 Task: In the  document Michael.docxMake this file  'available offline' Add shortcut to Drive 'My Drive'Email the file to   softage.3@softage.net, with message attached Attention Needed: Please prioritize going through the email I've sent. and file type: 'Plain Text'
Action: Mouse moved to (37, 79)
Screenshot: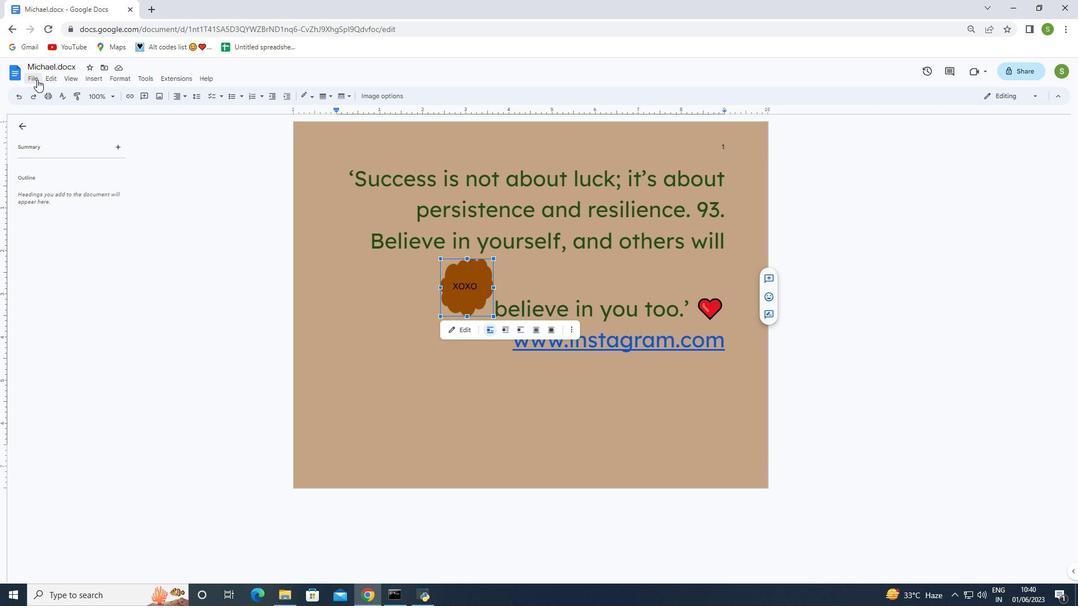 
Action: Mouse pressed left at (37, 79)
Screenshot: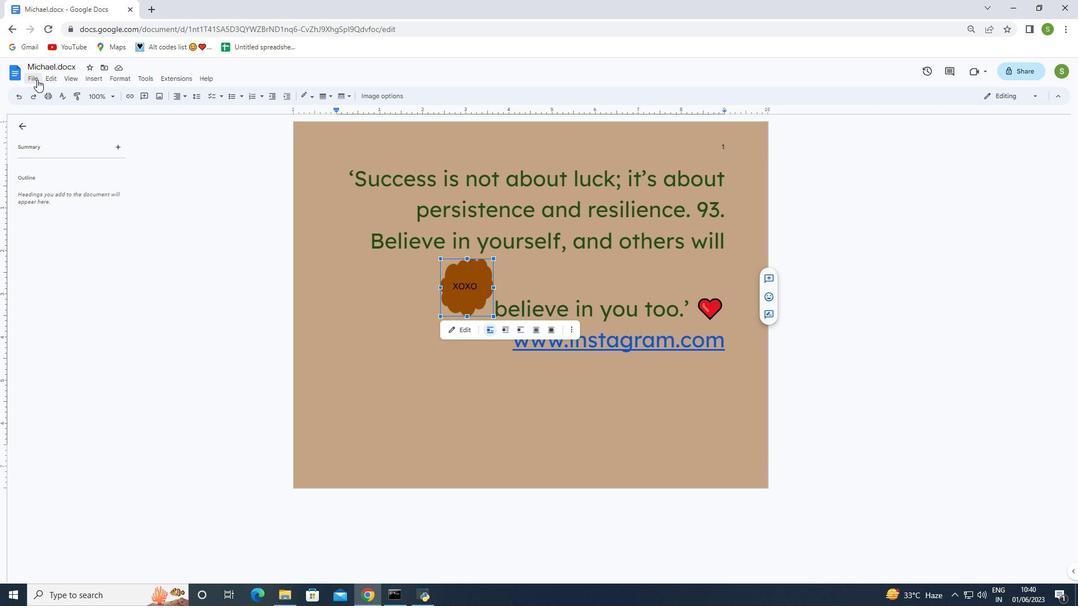 
Action: Mouse moved to (62, 198)
Screenshot: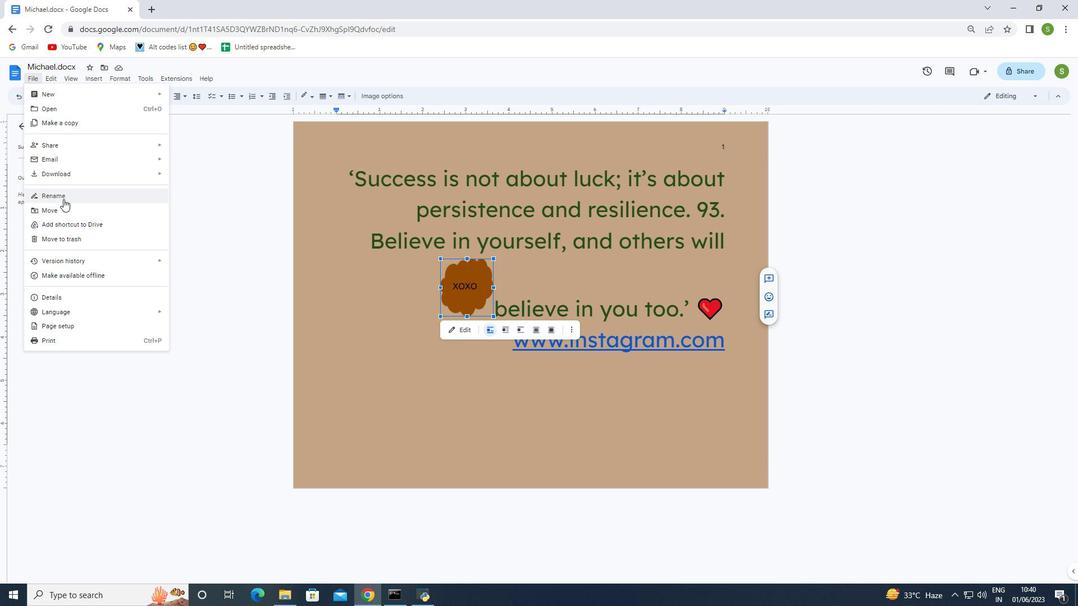 
Action: Mouse pressed left at (62, 198)
Screenshot: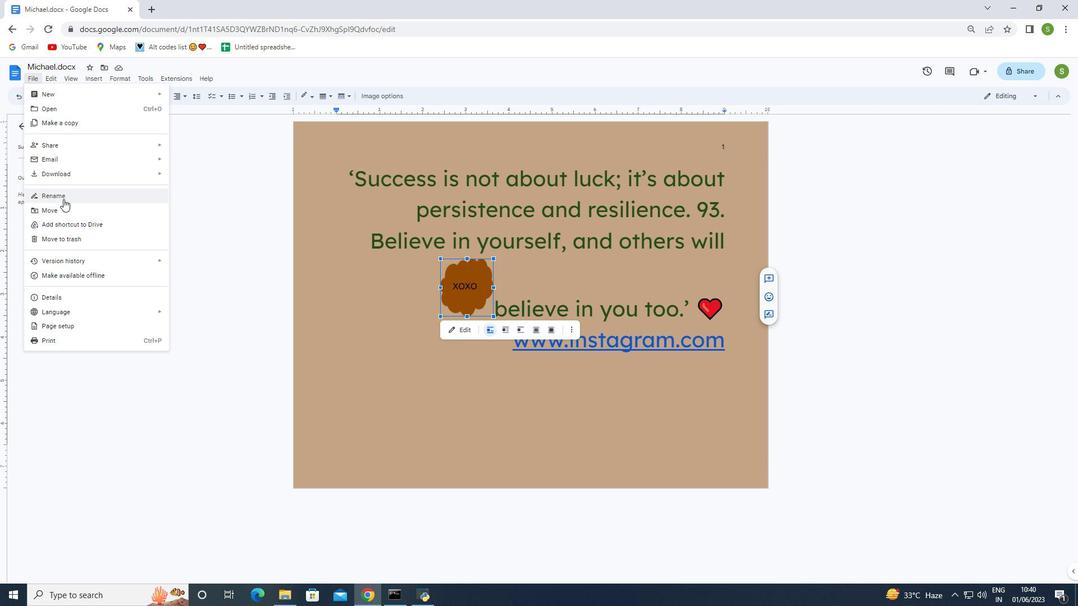 
Action: Mouse moved to (76, 64)
Screenshot: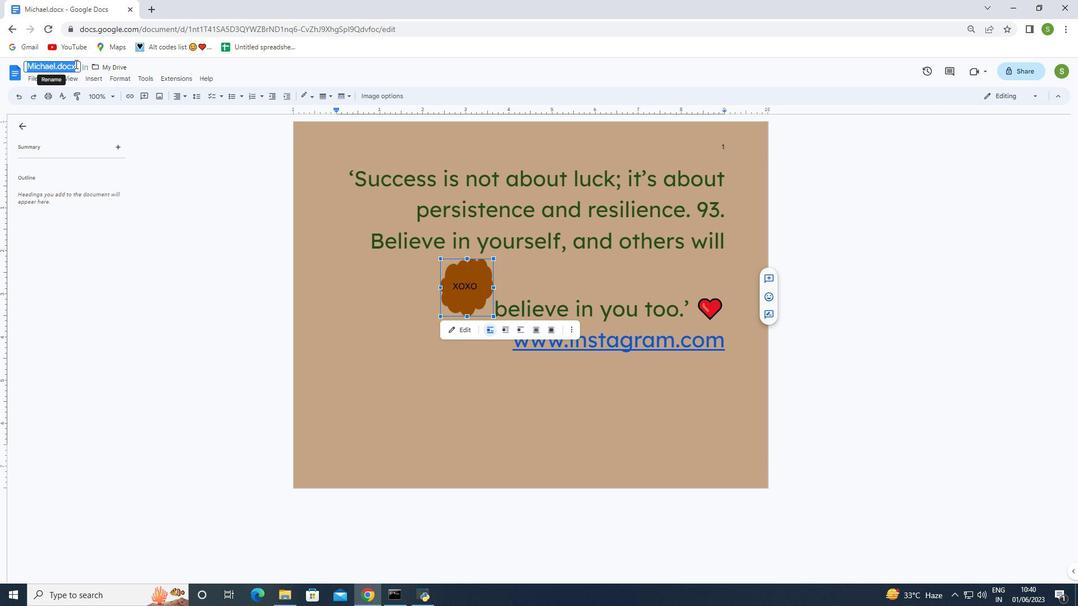 
Action: Mouse pressed left at (76, 64)
Screenshot: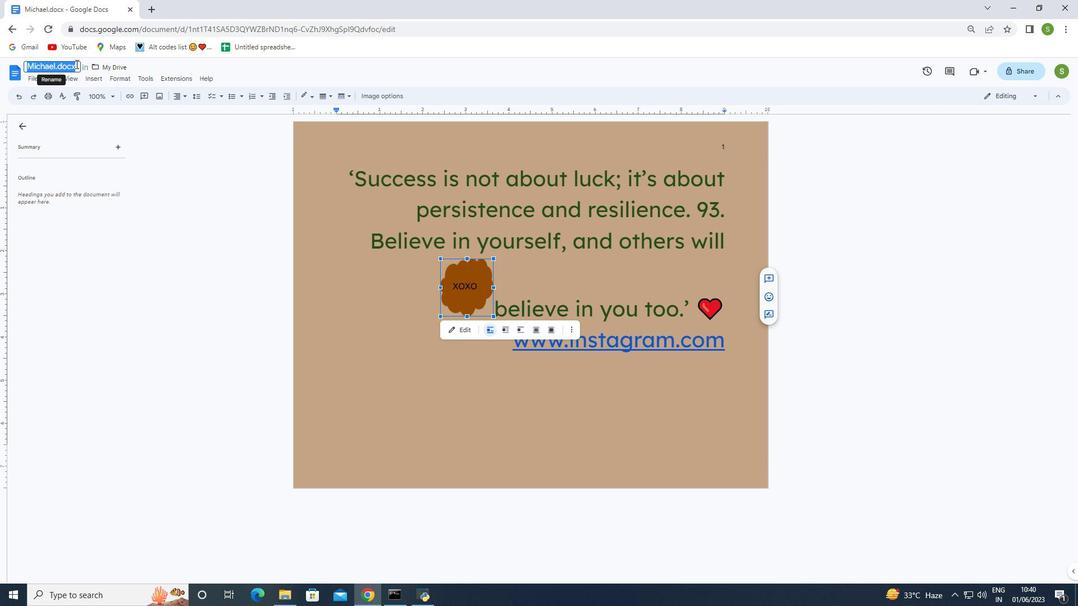 
Action: Mouse moved to (190, 171)
Screenshot: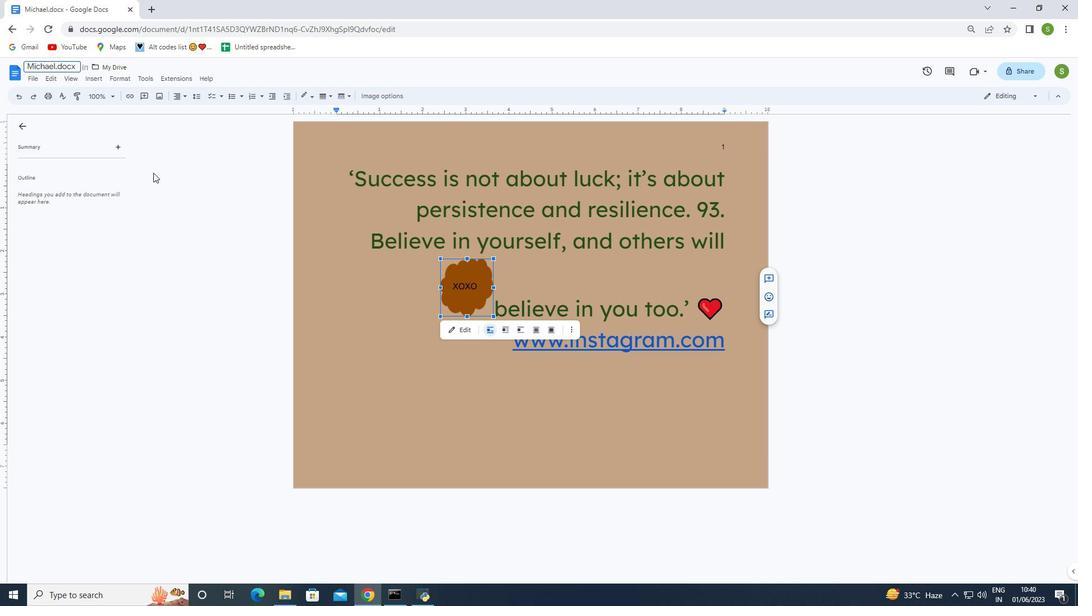 
Action: Mouse pressed left at (190, 171)
Screenshot: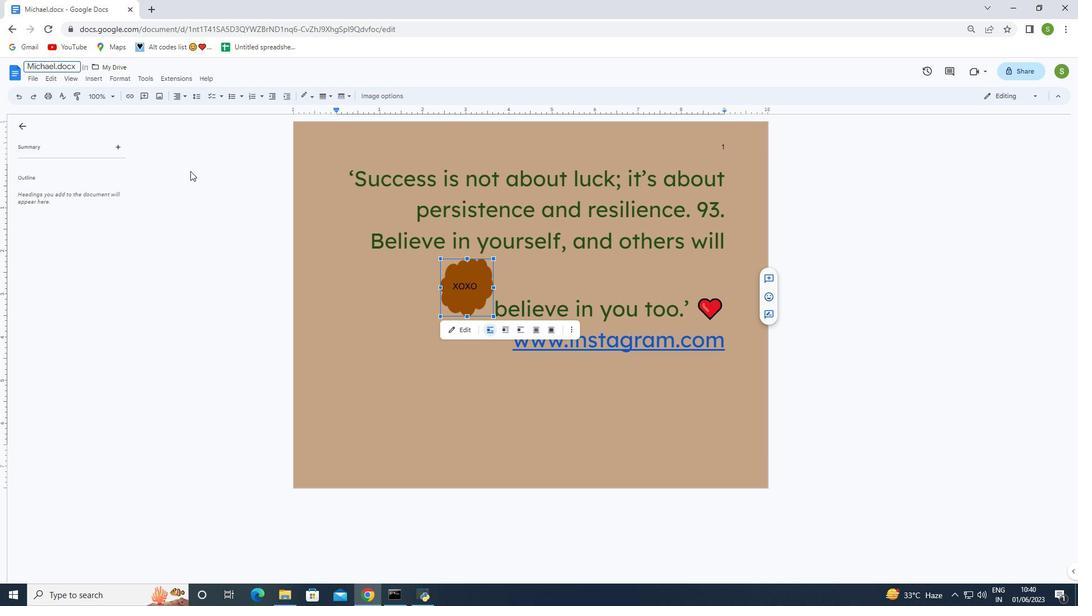 
Action: Mouse moved to (30, 81)
Screenshot: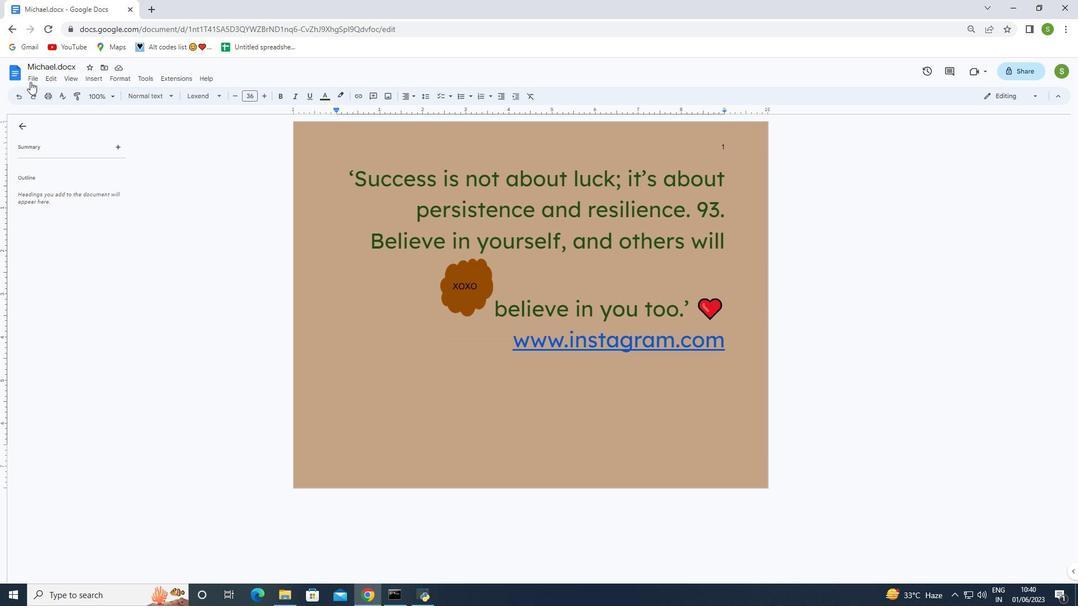 
Action: Mouse pressed left at (30, 81)
Screenshot: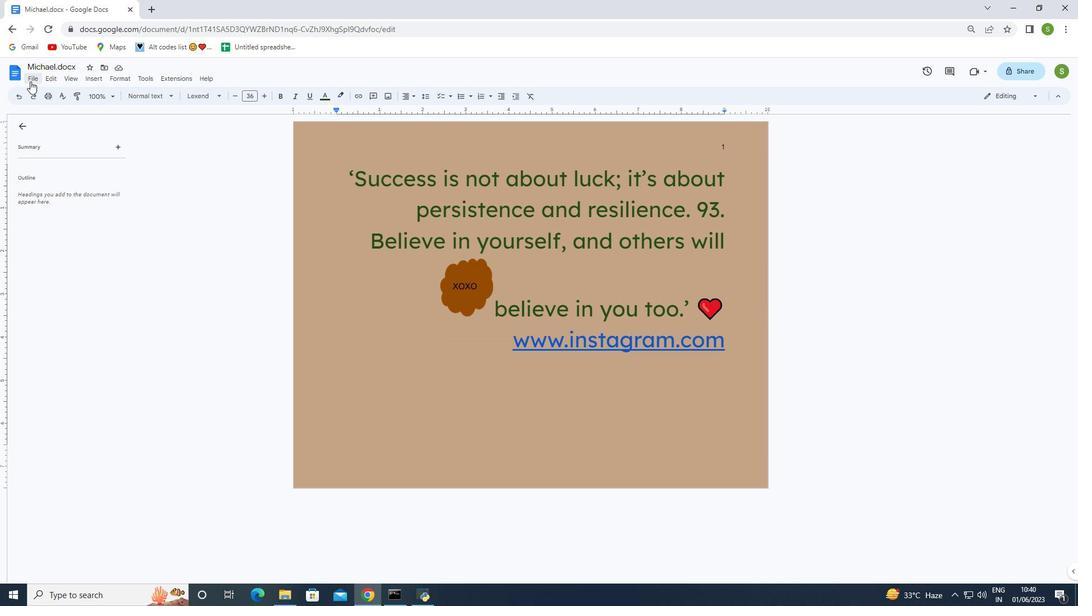 
Action: Mouse moved to (68, 278)
Screenshot: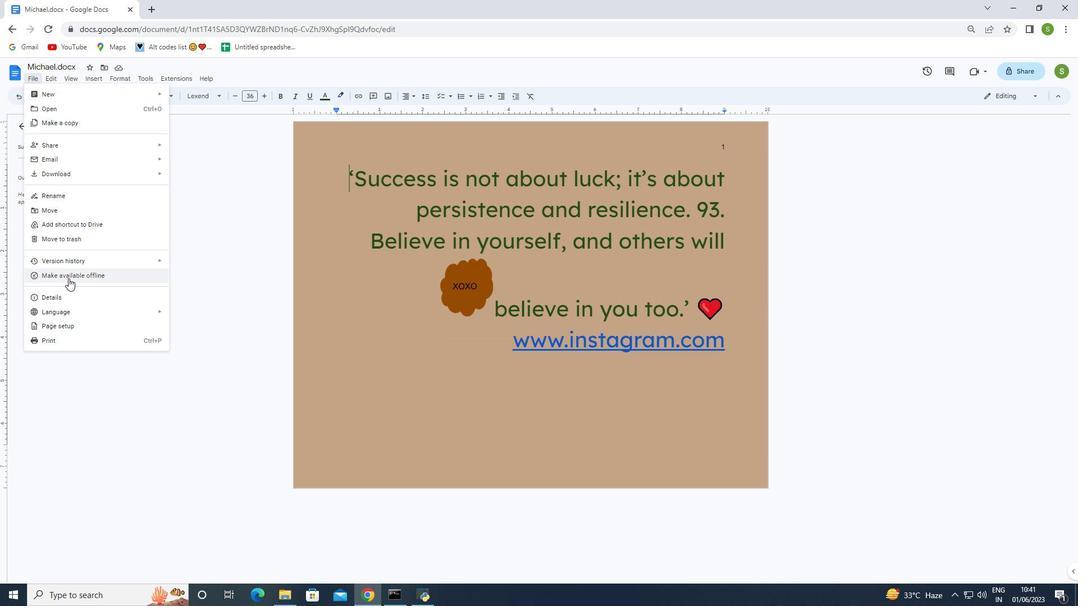 
Action: Mouse pressed left at (68, 278)
Screenshot: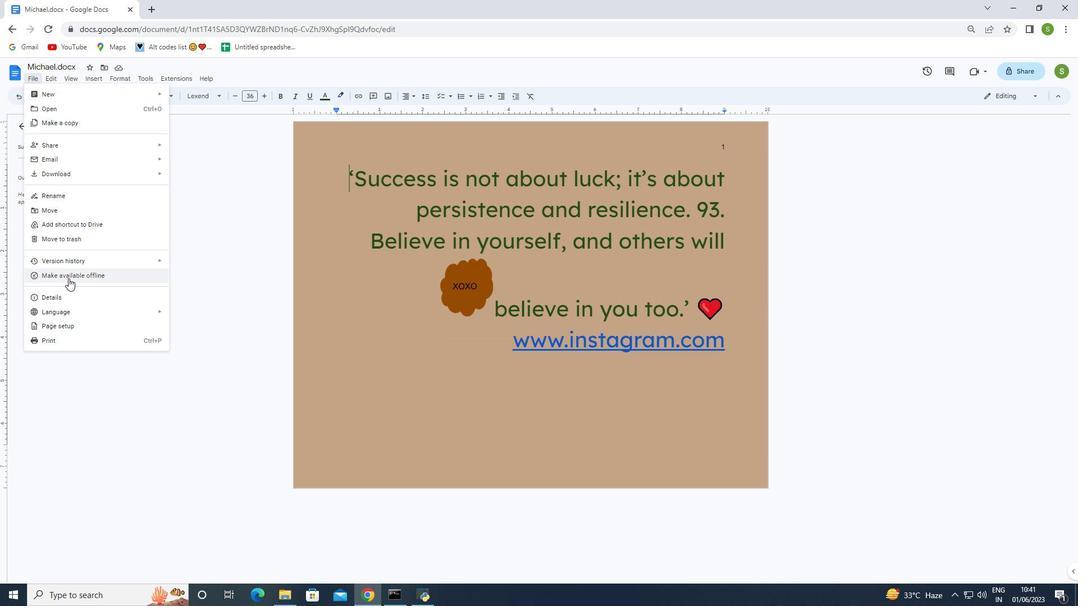 
Action: Mouse moved to (34, 75)
Screenshot: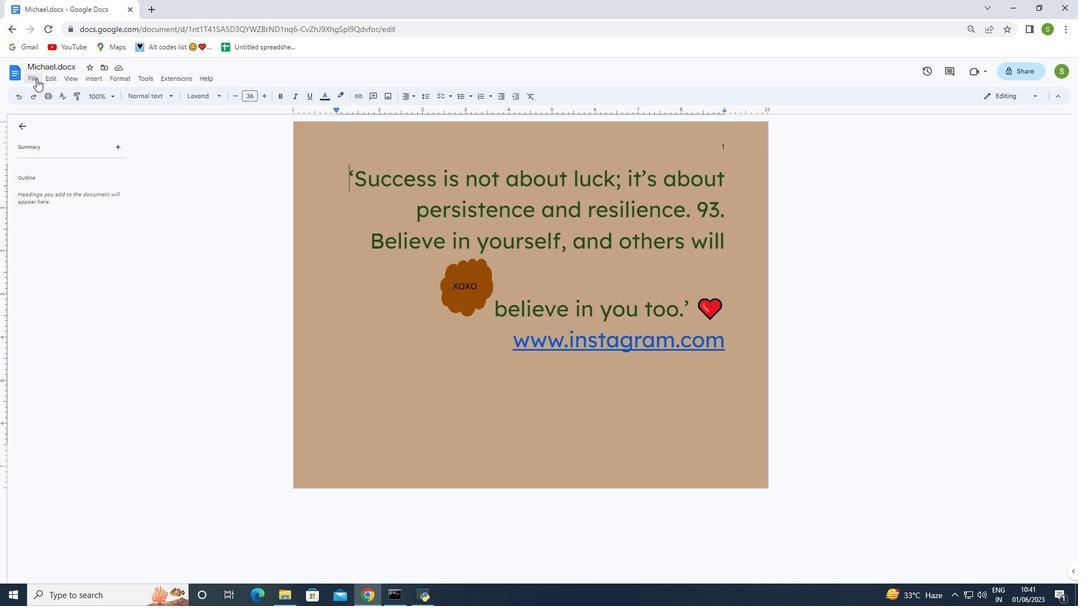 
Action: Mouse pressed left at (34, 75)
Screenshot: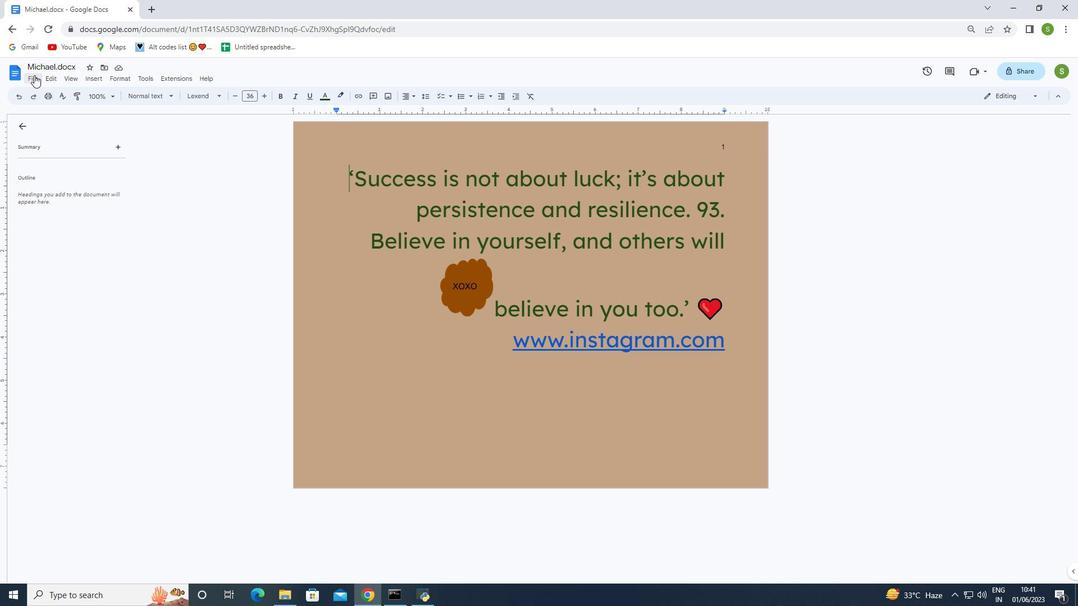 
Action: Mouse moved to (66, 224)
Screenshot: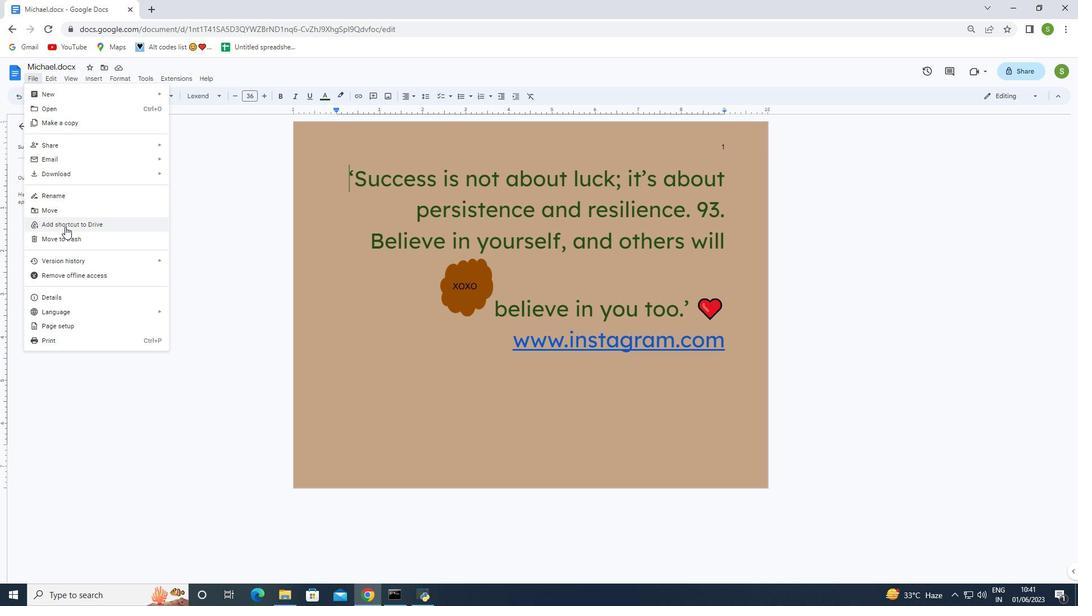 
Action: Mouse pressed left at (66, 224)
Screenshot: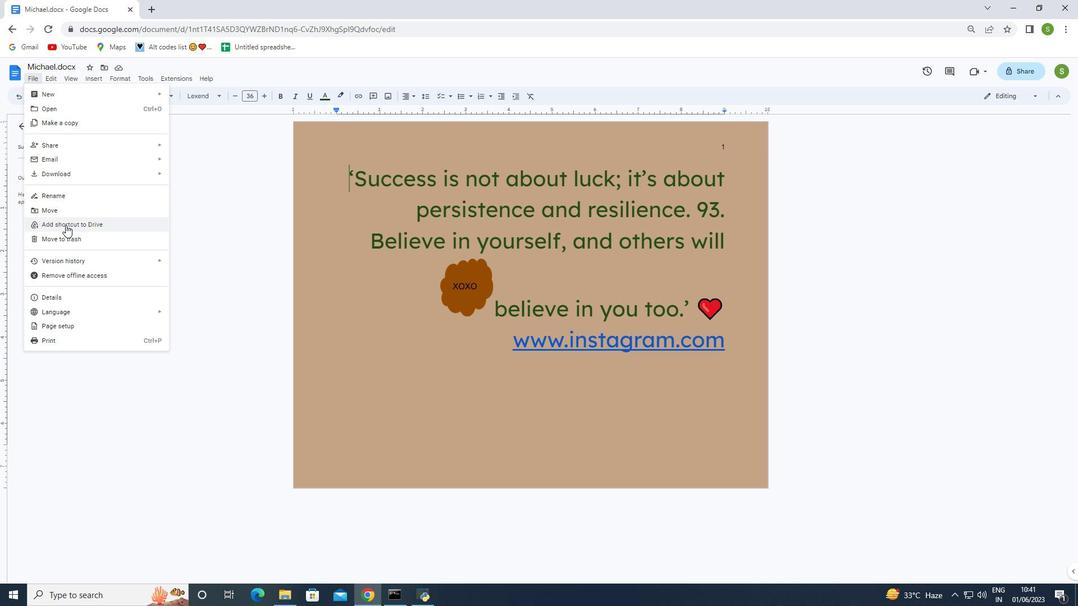 
Action: Mouse moved to (223, 207)
Screenshot: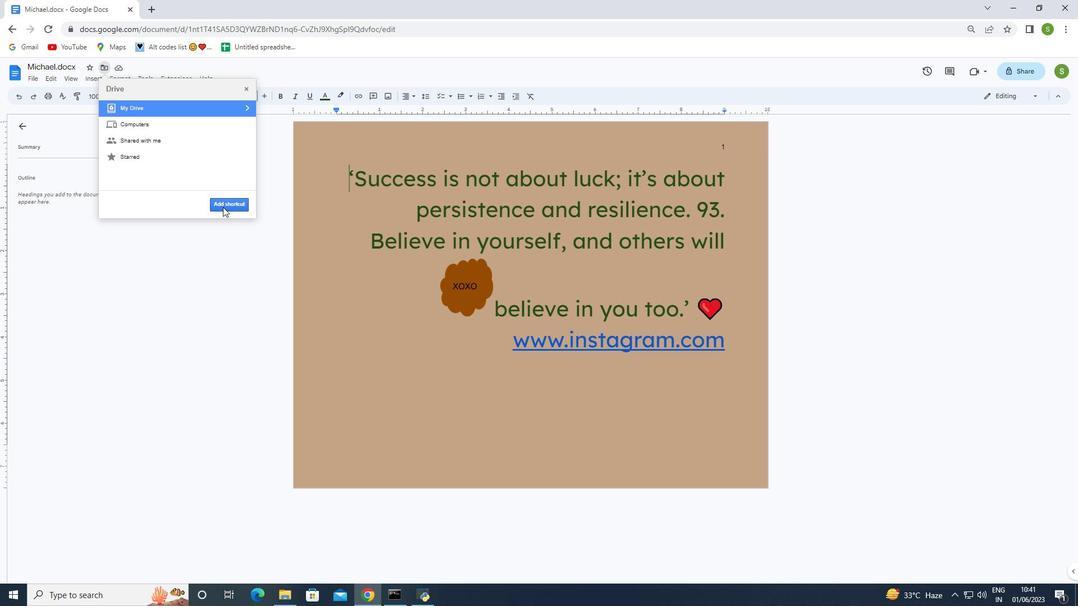 
Action: Mouse pressed left at (223, 207)
Screenshot: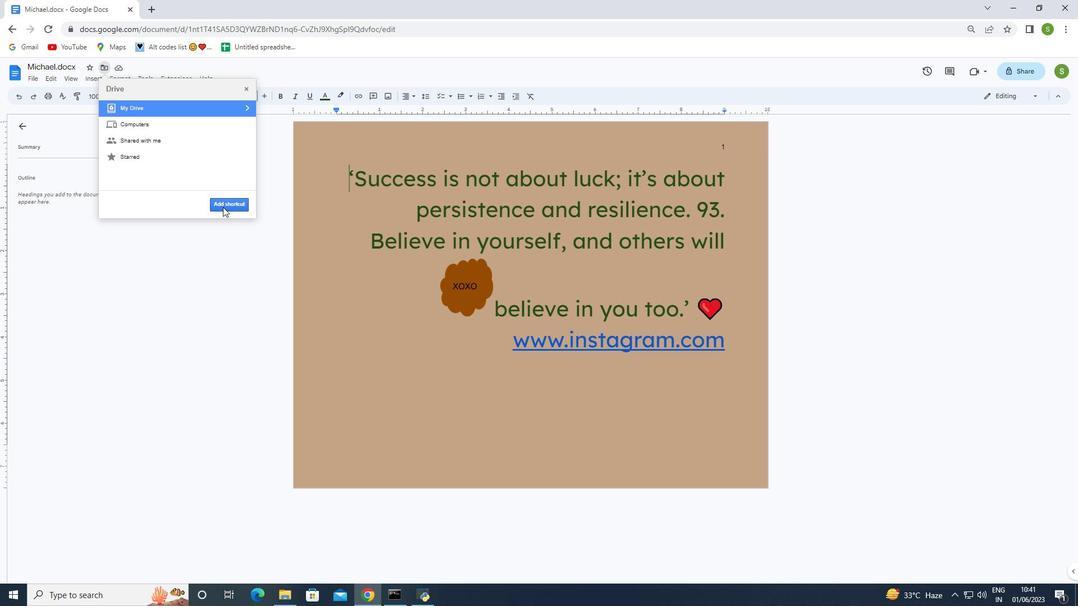 
Action: Mouse moved to (38, 74)
Screenshot: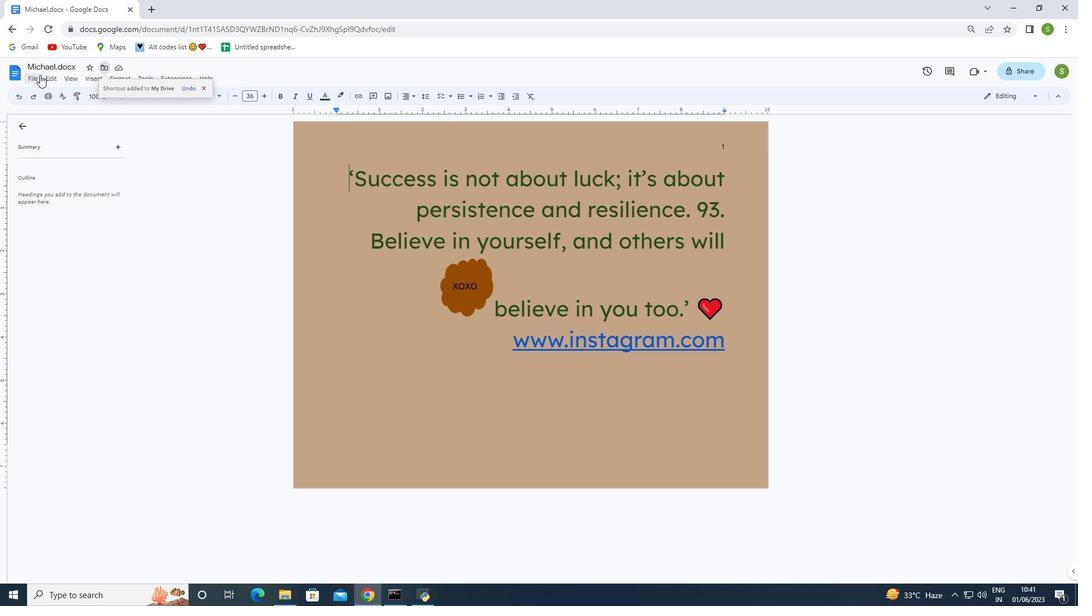 
Action: Mouse pressed left at (38, 74)
Screenshot: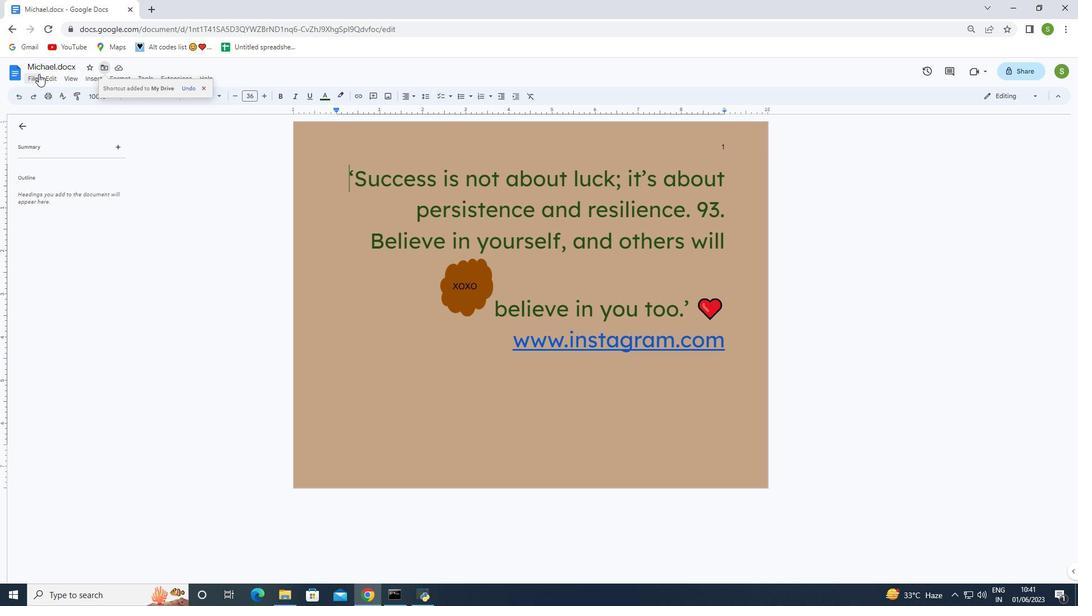 
Action: Mouse moved to (78, 225)
Screenshot: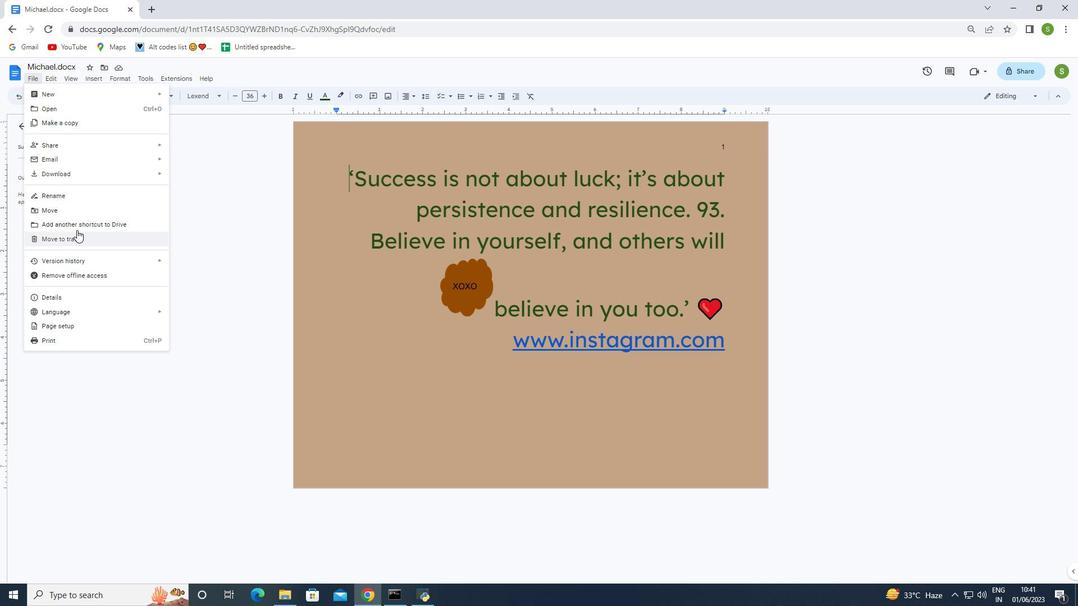 
Action: Mouse pressed left at (78, 225)
Screenshot: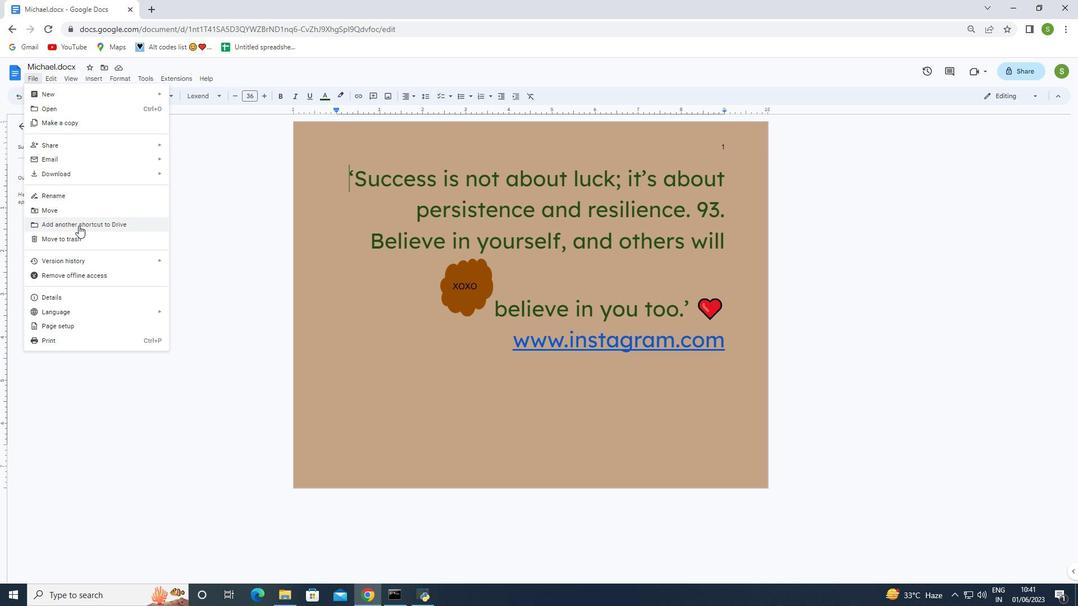 
Action: Mouse moved to (132, 111)
Screenshot: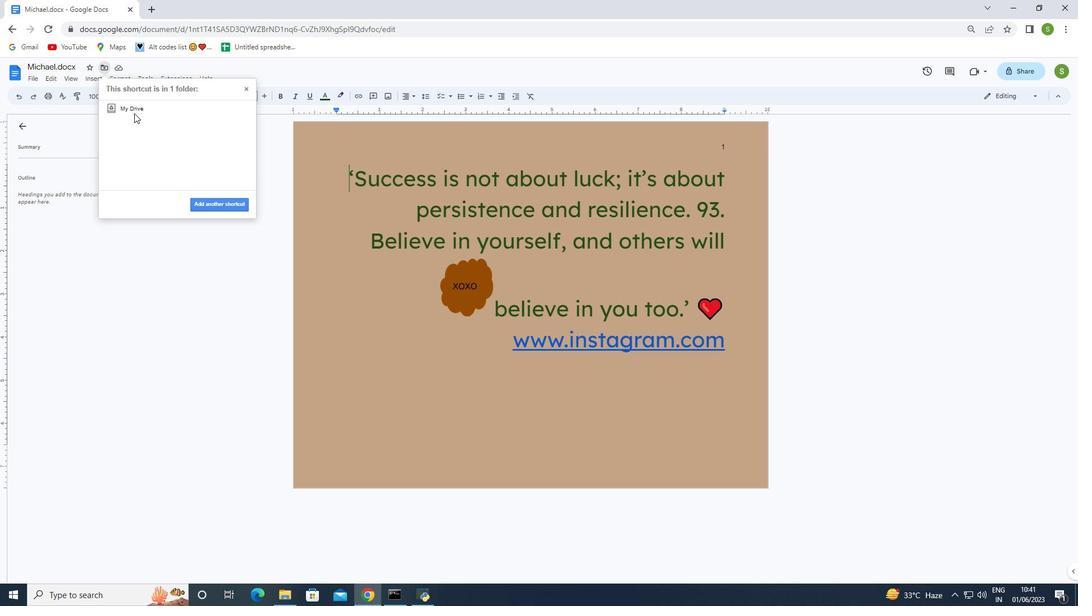 
Action: Mouse pressed left at (132, 111)
Screenshot: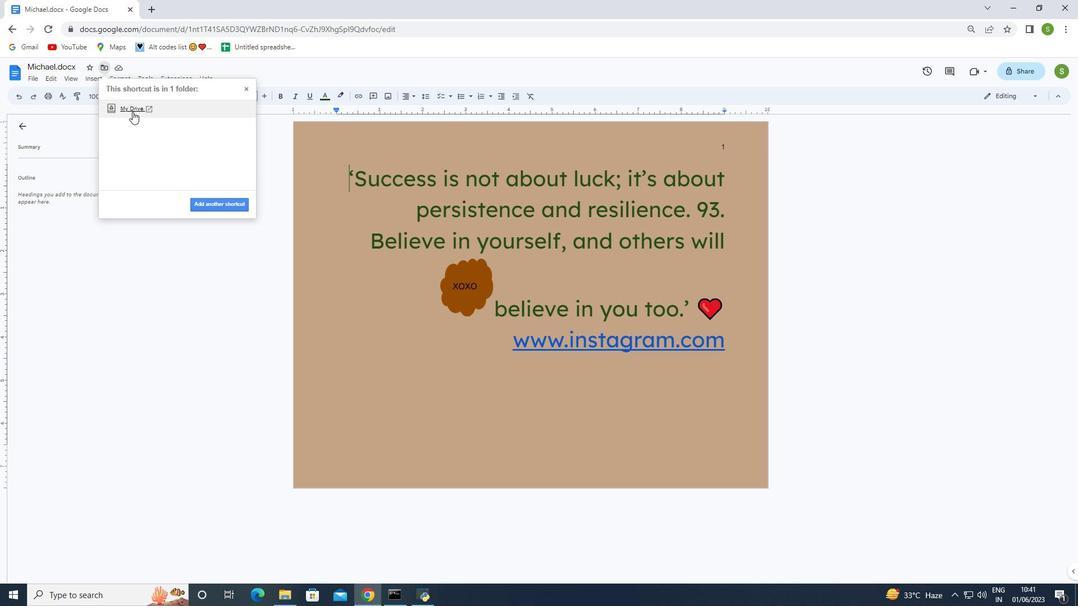 
Action: Mouse moved to (23, 111)
Screenshot: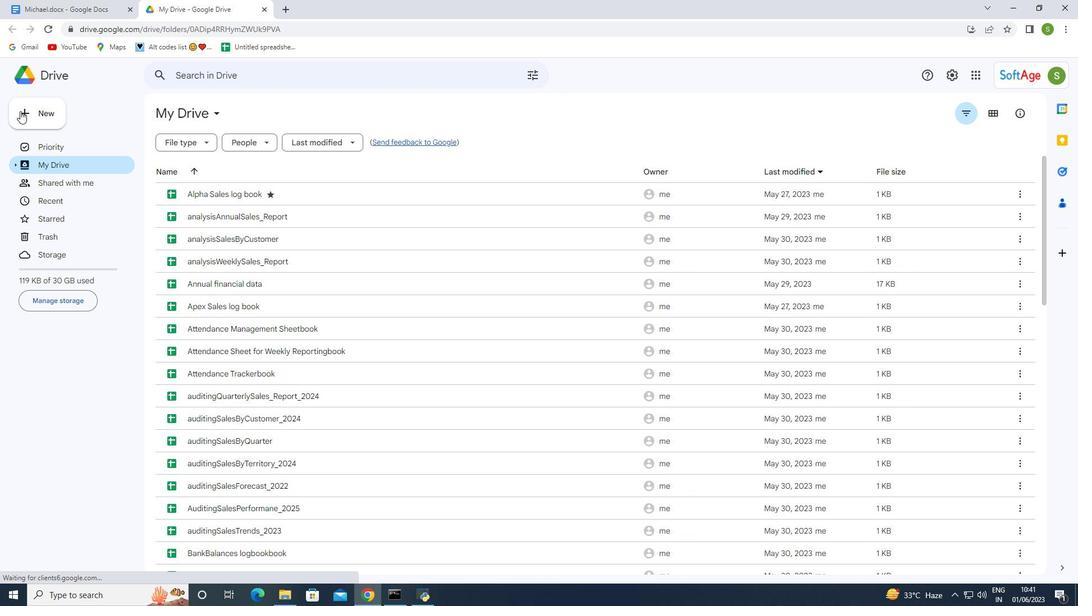 
Action: Mouse pressed left at (23, 111)
Screenshot: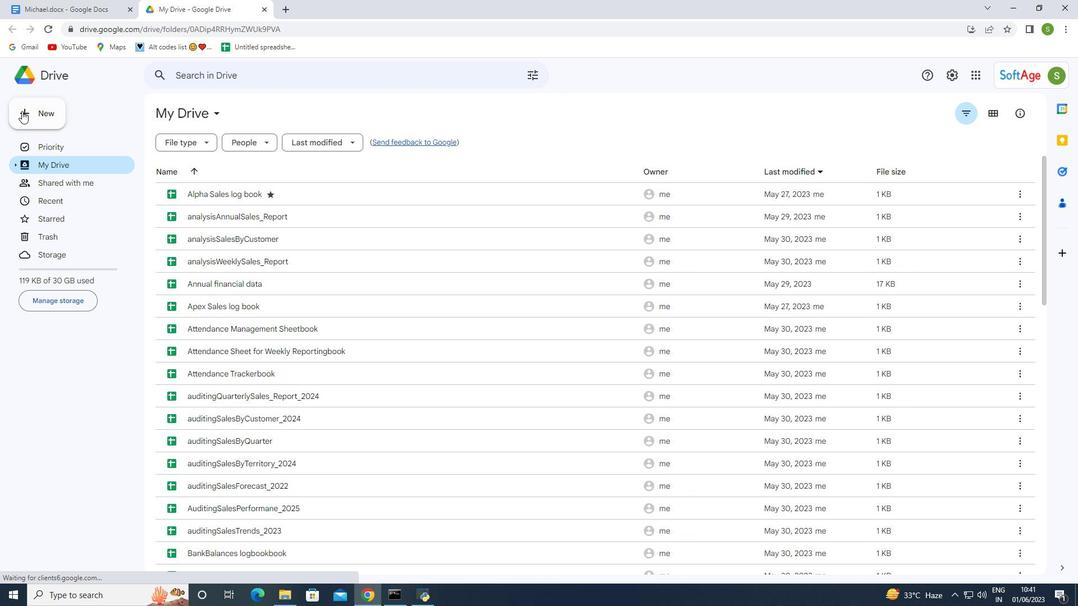 
Action: Mouse moved to (60, 336)
Screenshot: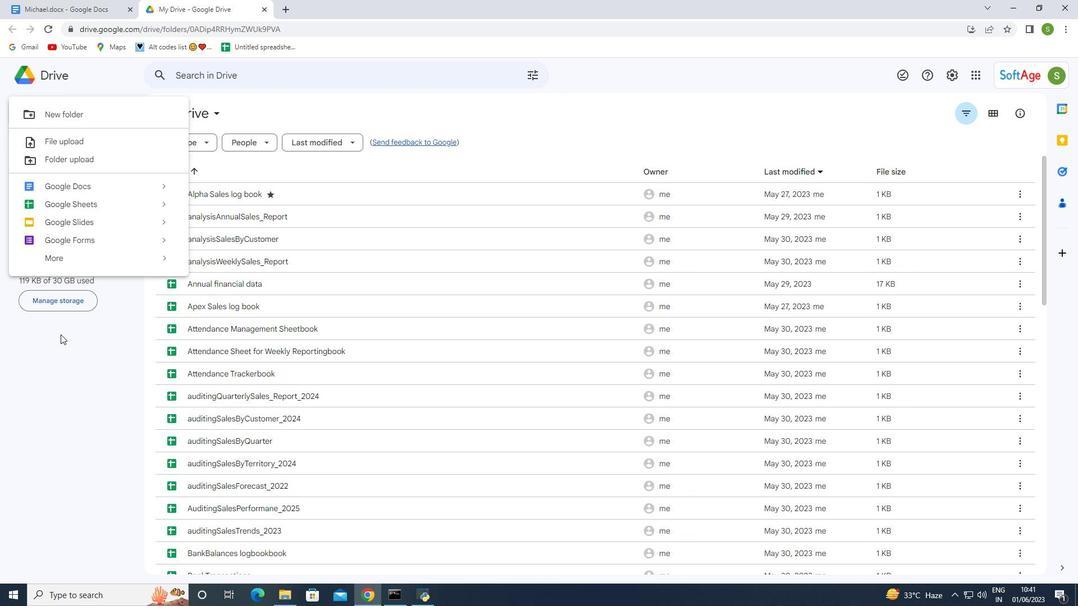 
Action: Mouse pressed left at (60, 336)
Screenshot: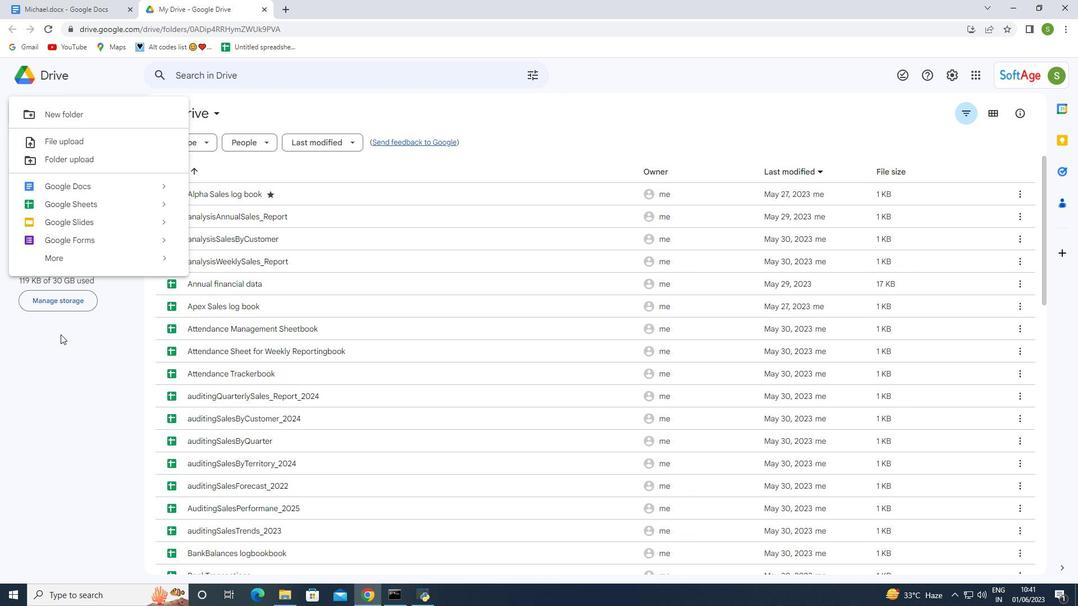 
Action: Mouse moved to (55, 187)
Screenshot: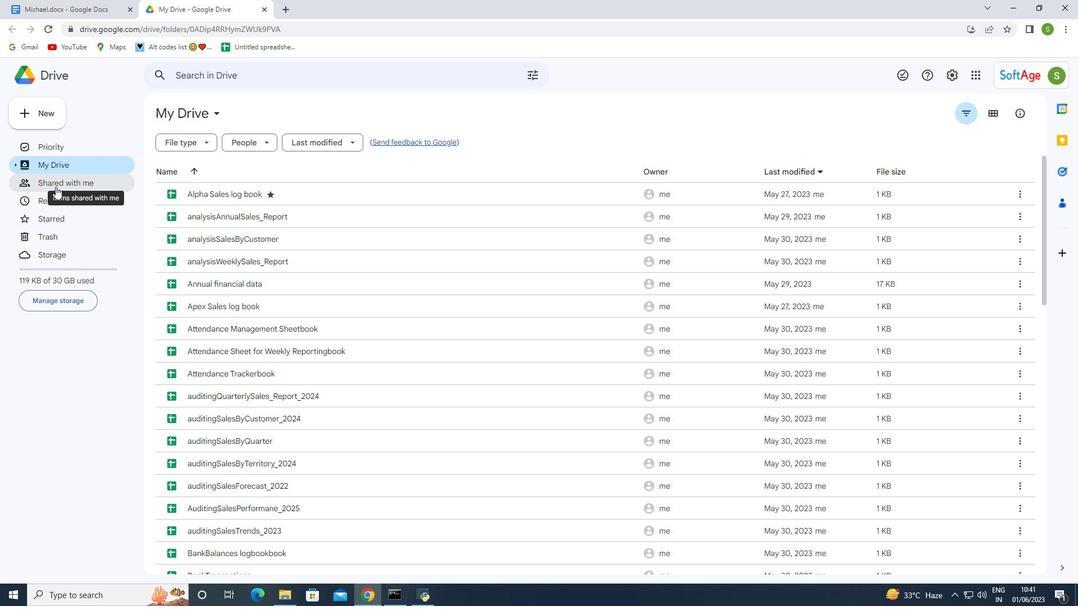 
Action: Mouse pressed left at (55, 187)
Screenshot: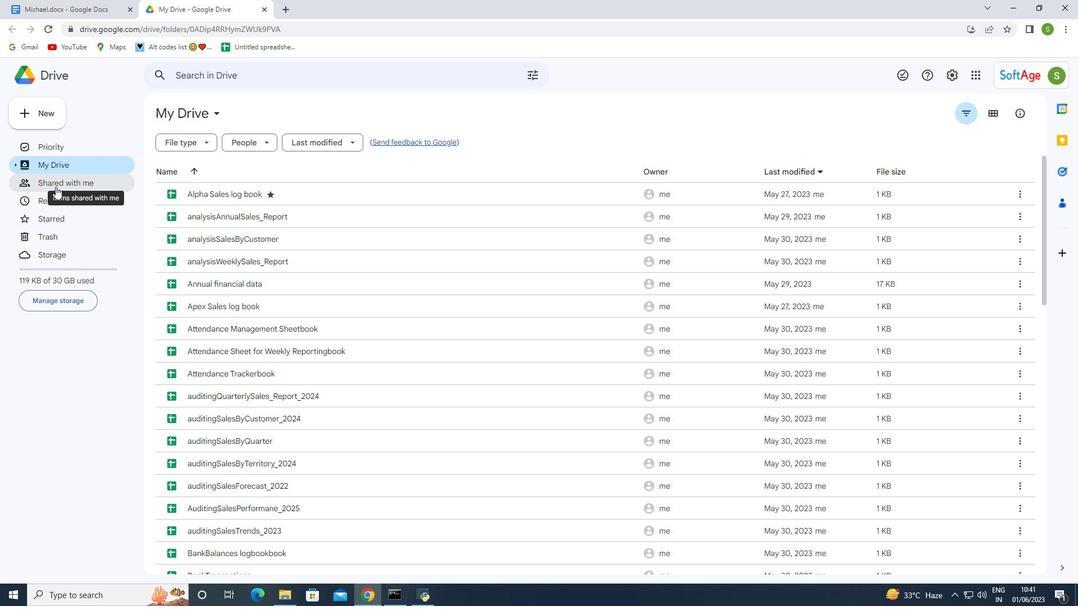 
Action: Mouse moved to (7, 30)
Screenshot: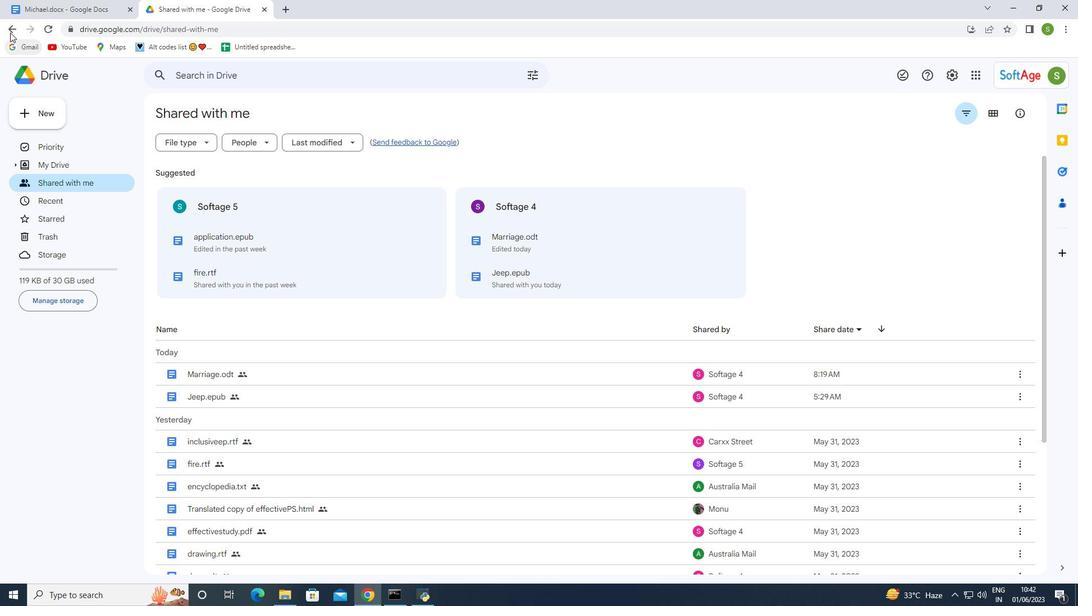 
Action: Mouse pressed left at (7, 30)
Screenshot: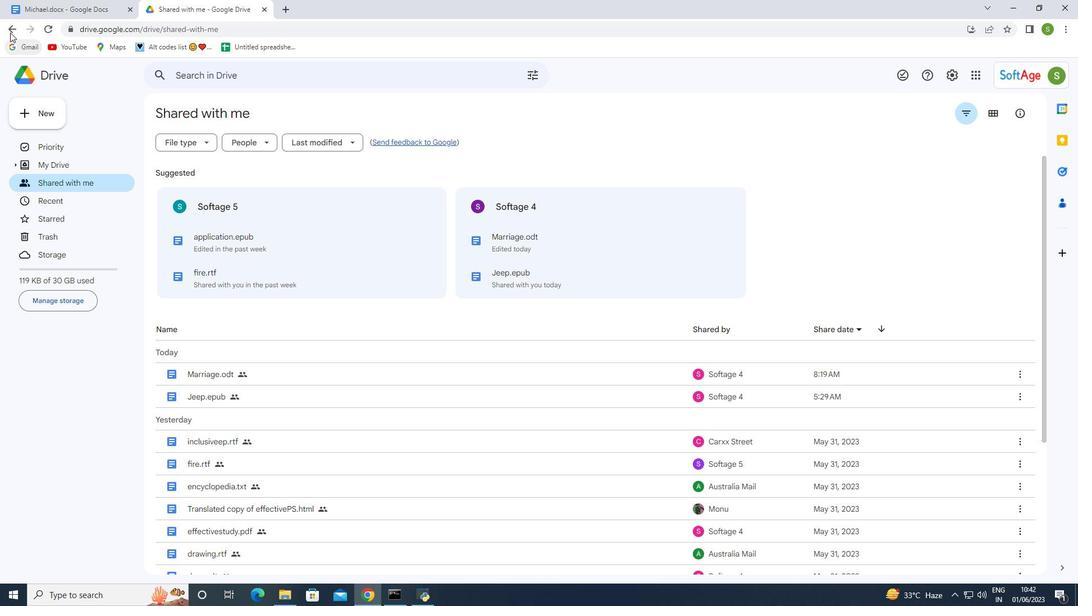 
Action: Mouse moved to (266, 7)
Screenshot: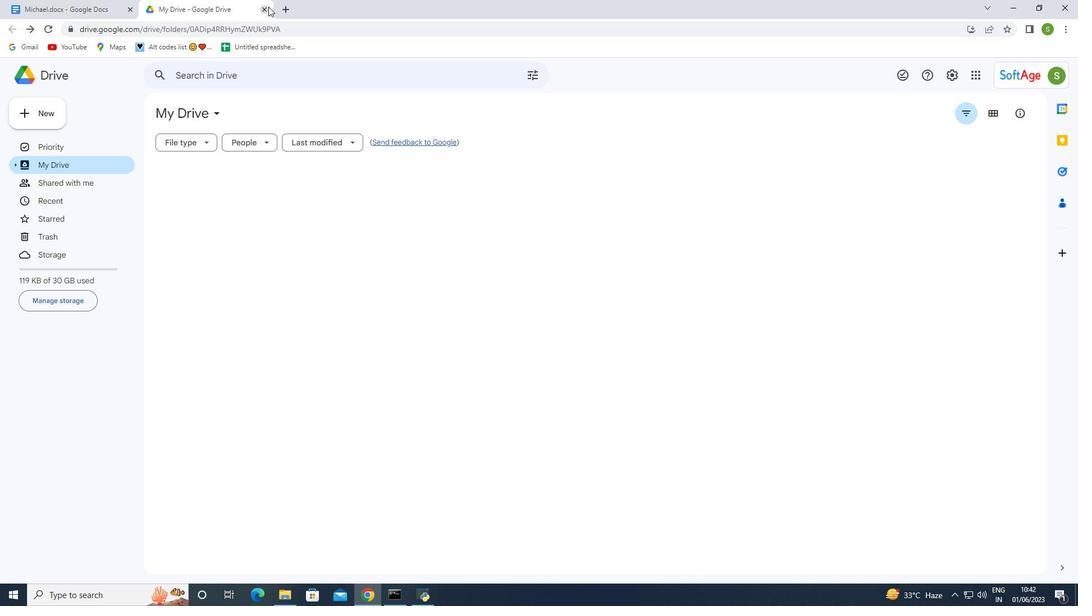 
Action: Mouse pressed left at (266, 7)
Screenshot: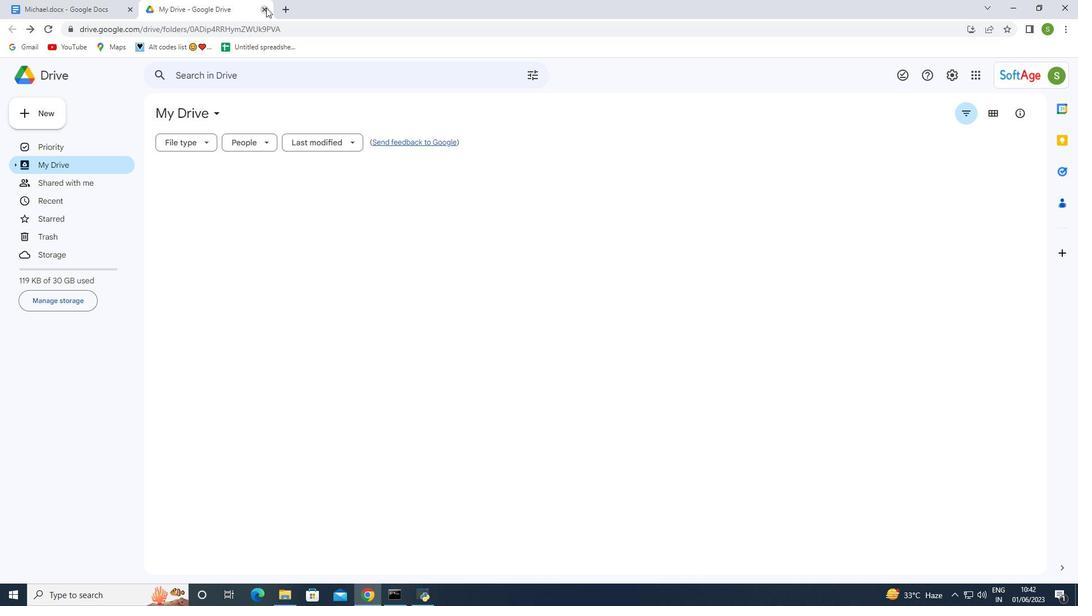 
Action: Mouse moved to (246, 93)
Screenshot: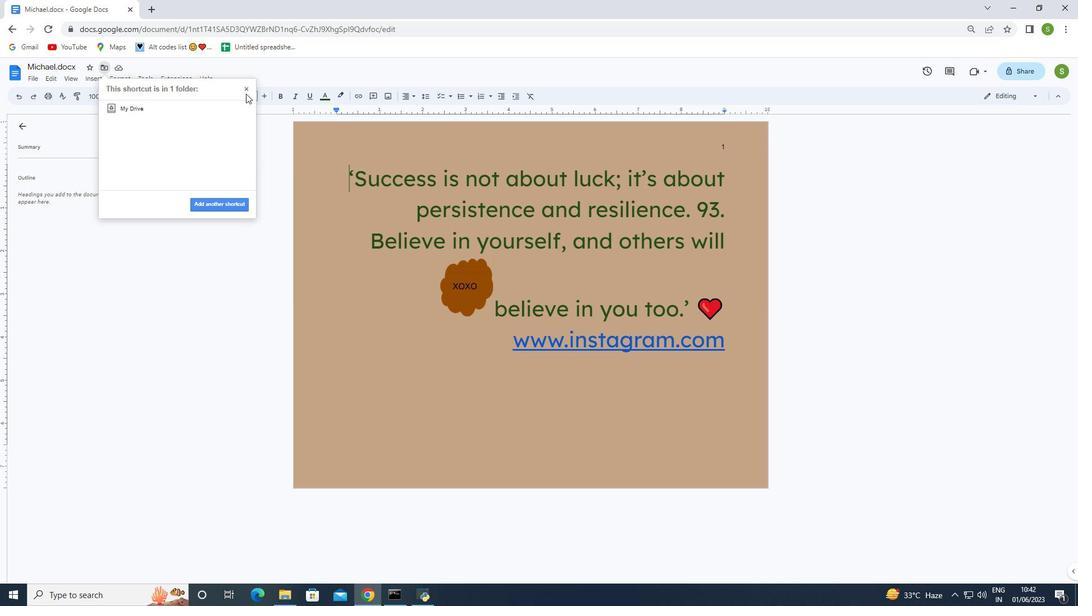 
Action: Mouse pressed left at (246, 93)
Screenshot: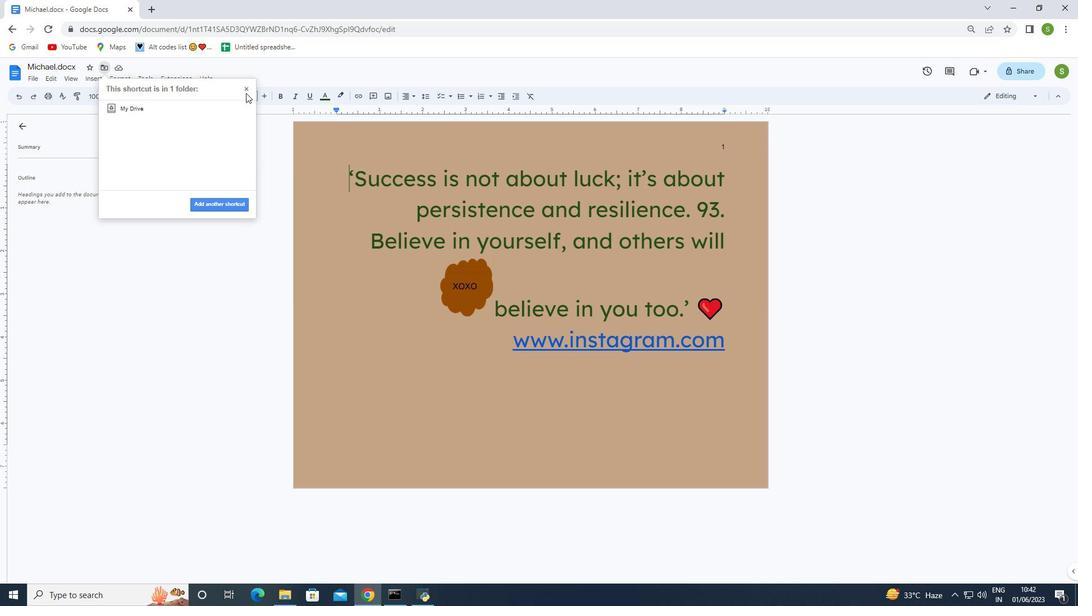 
Action: Mouse moved to (246, 90)
Screenshot: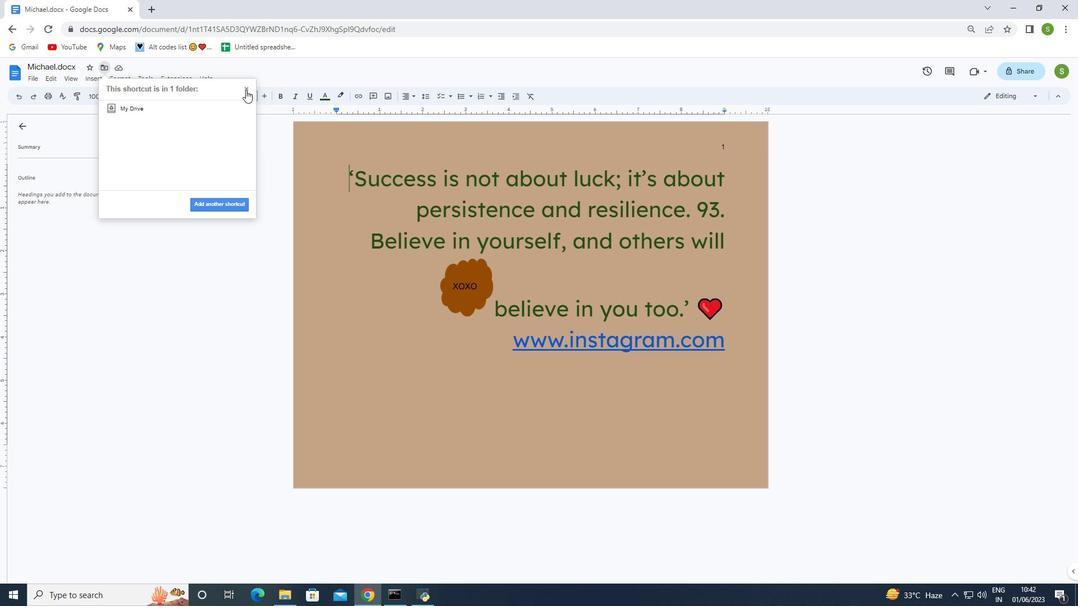 
Action: Mouse pressed left at (246, 90)
Screenshot: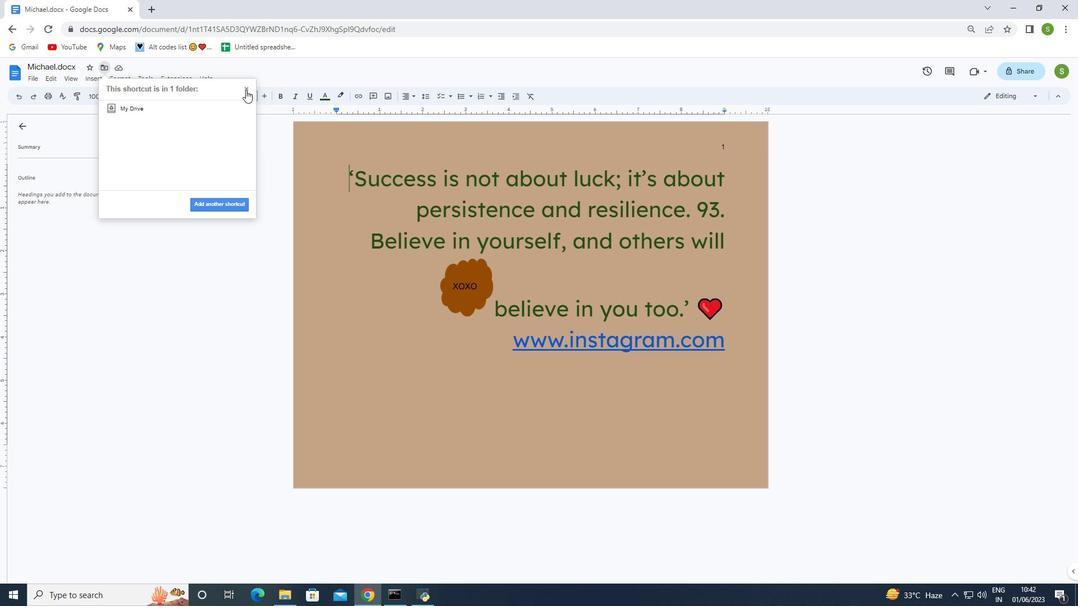 
Action: Mouse moved to (33, 79)
Screenshot: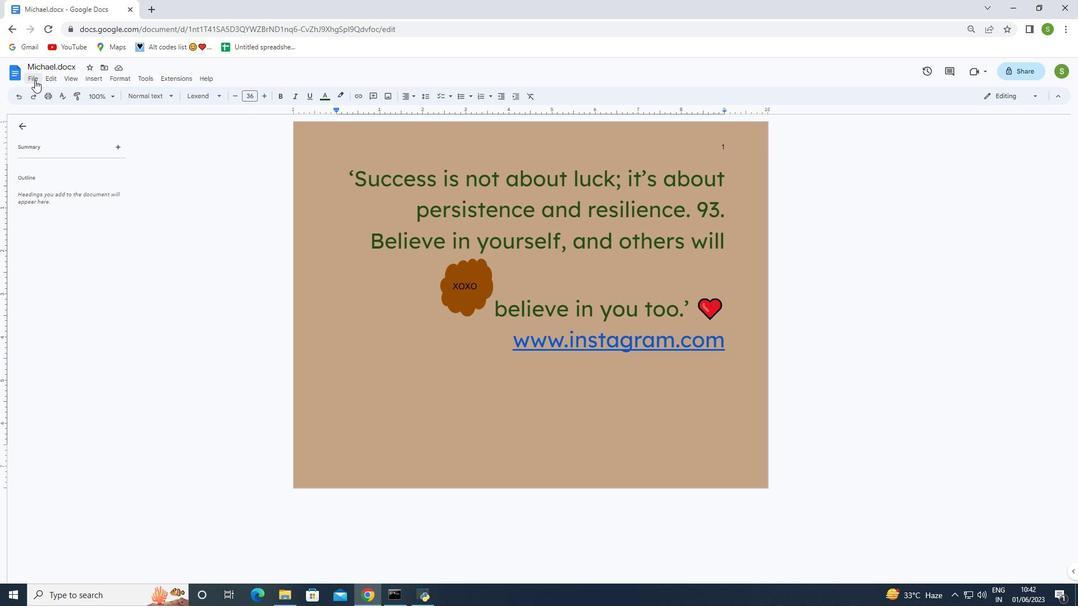 
Action: Mouse pressed left at (33, 79)
Screenshot: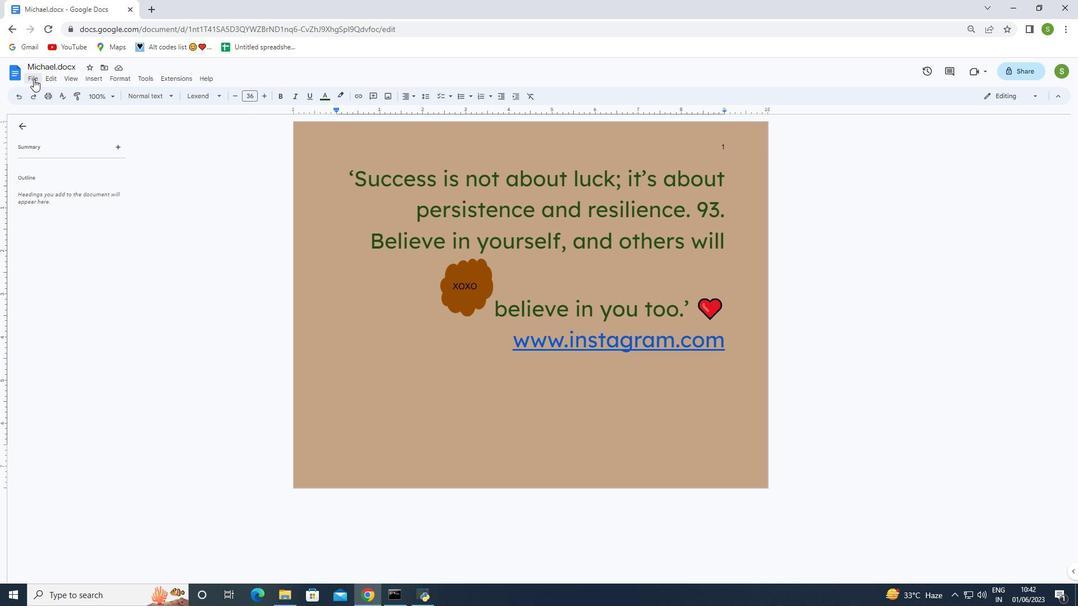 
Action: Mouse moved to (60, 161)
Screenshot: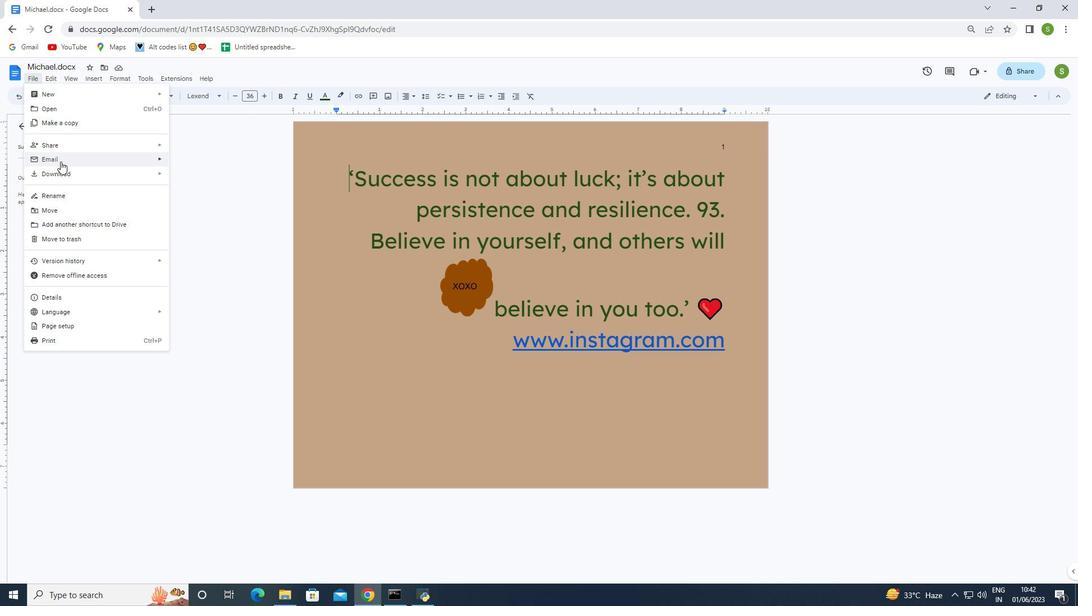
Action: Mouse pressed left at (60, 161)
Screenshot: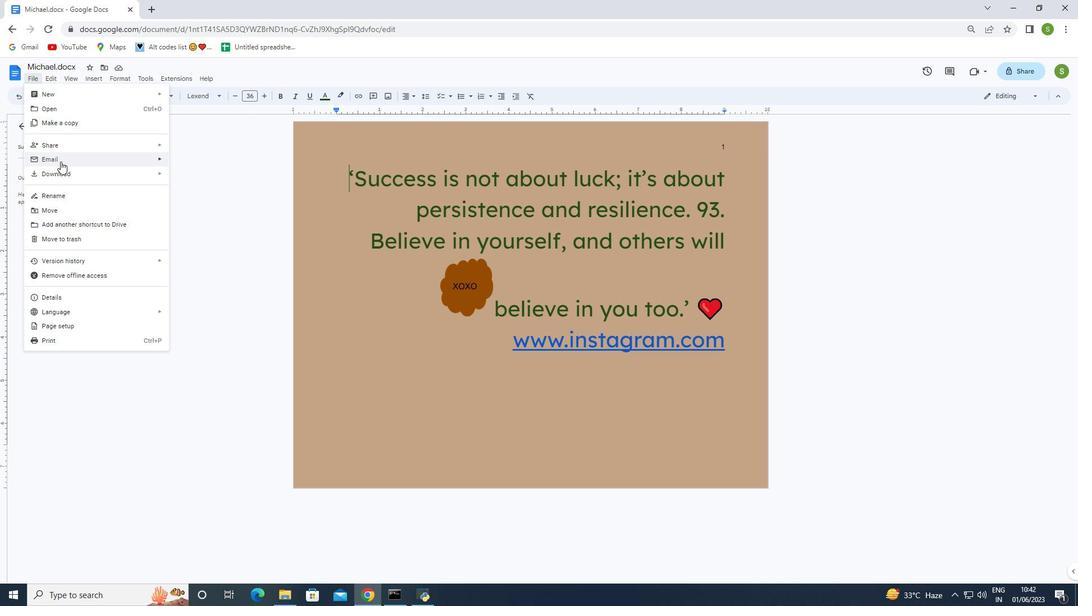 
Action: Mouse moved to (189, 165)
Screenshot: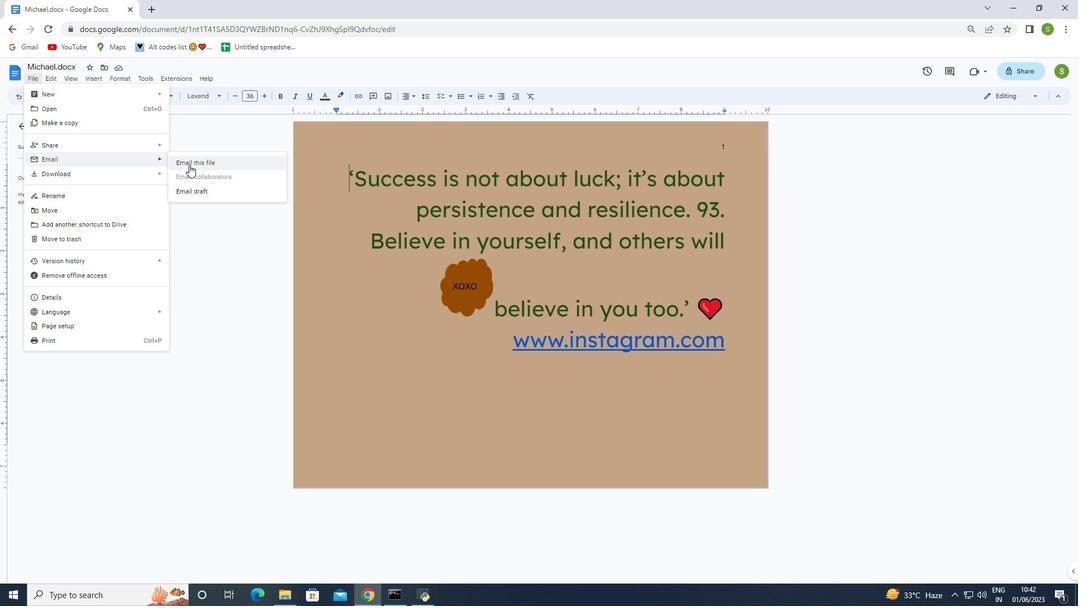 
Action: Mouse pressed left at (189, 165)
Screenshot: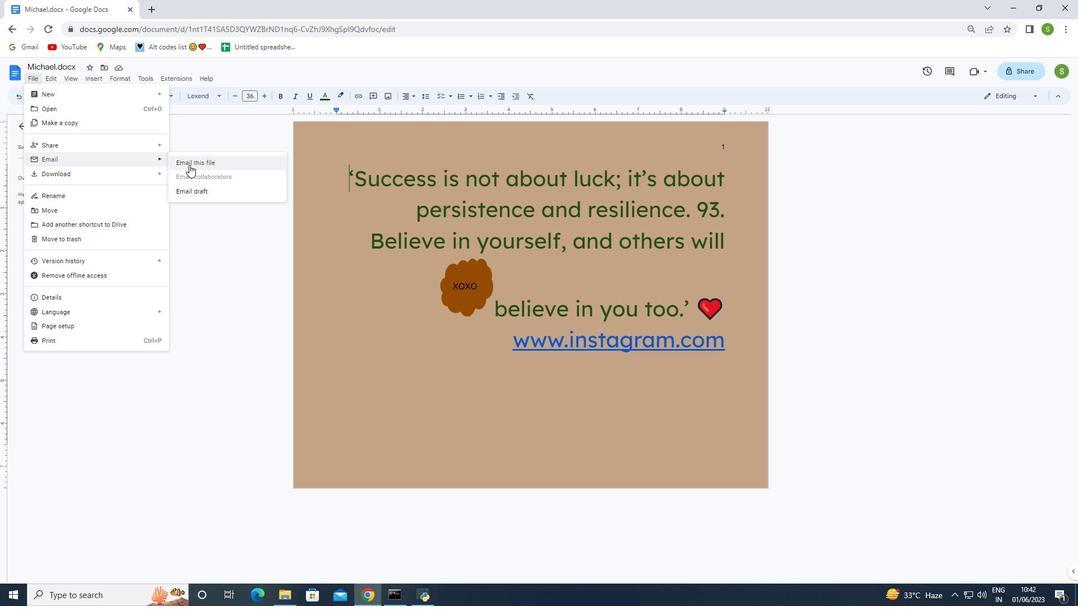 
Action: Mouse moved to (483, 269)
Screenshot: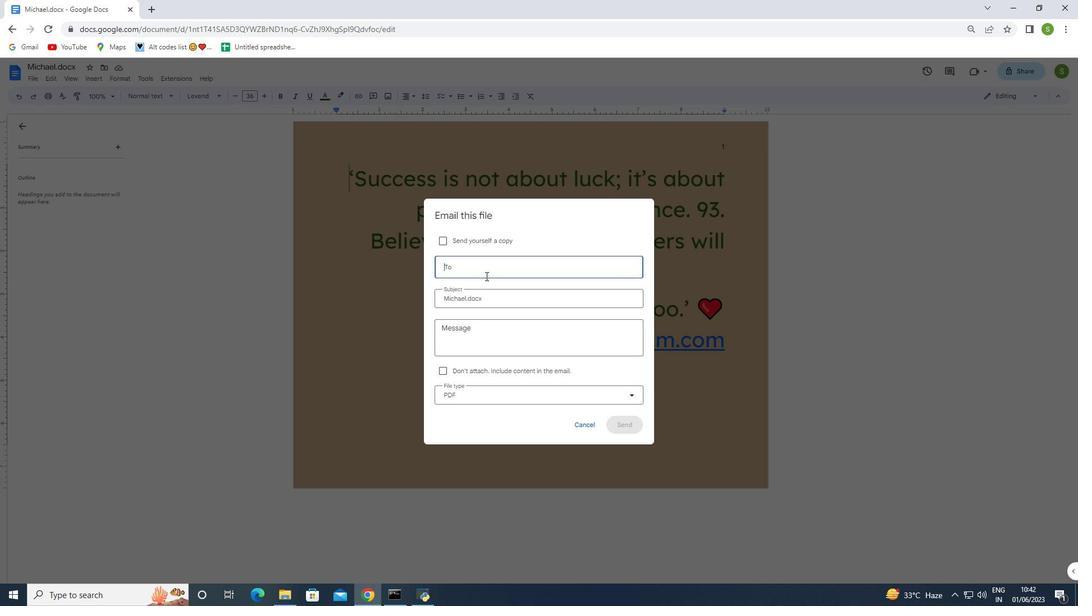 
Action: Mouse pressed left at (483, 269)
Screenshot: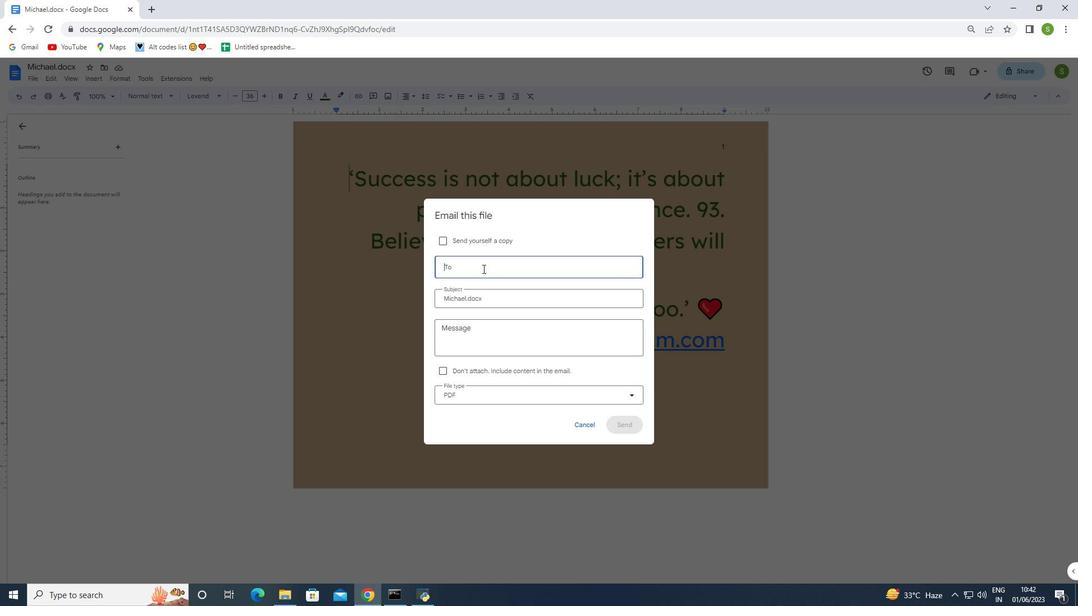 
Action: Key pressed sof
Screenshot: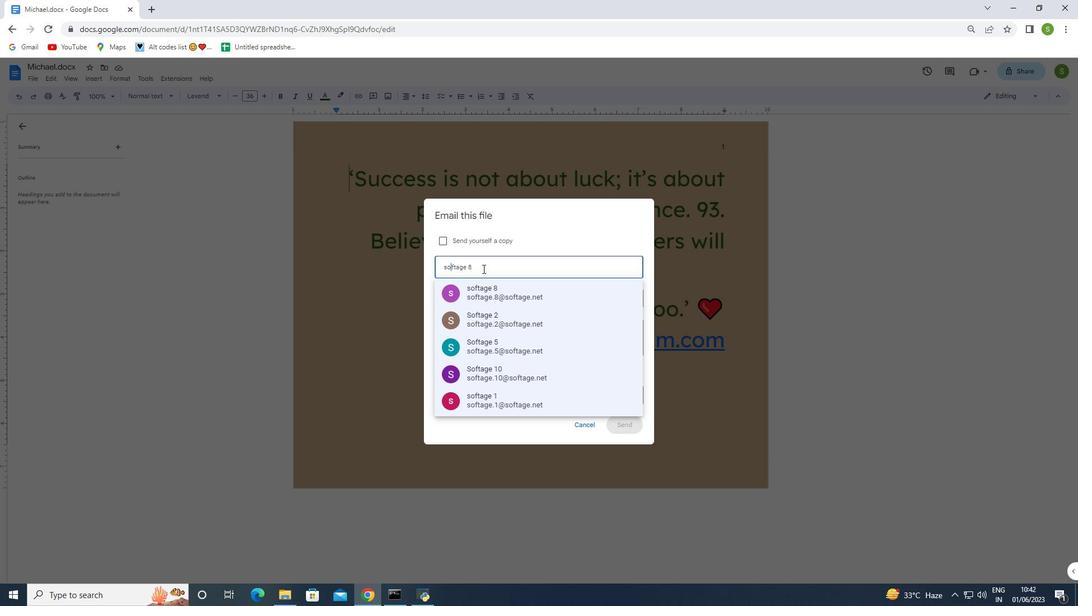 
Action: Mouse moved to (506, 323)
Screenshot: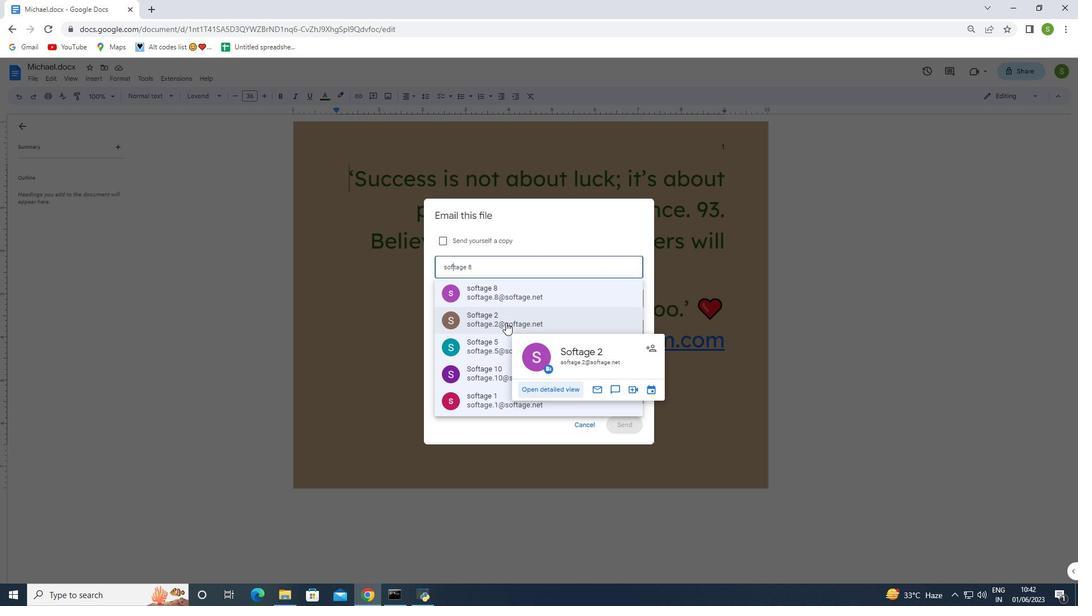 
Action: Key pressed t
Screenshot: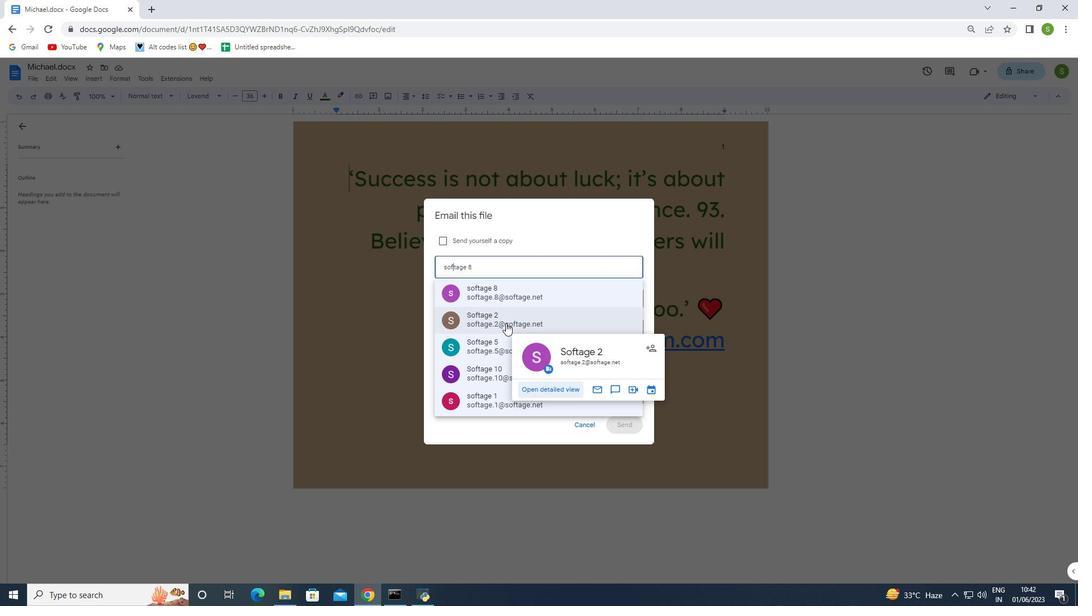 
Action: Mouse moved to (502, 327)
Screenshot: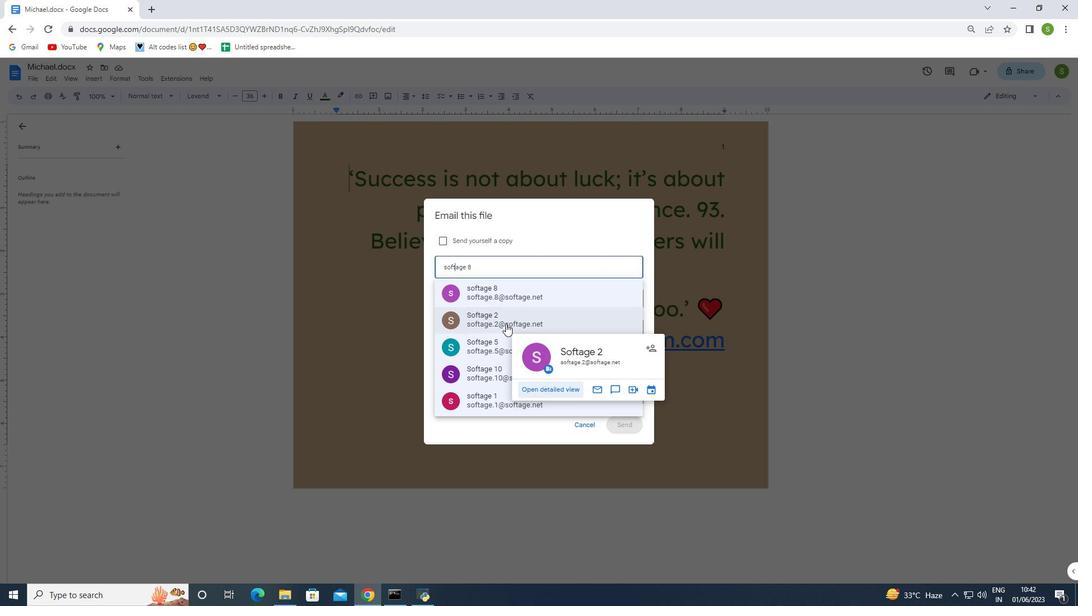 
Action: Key pressed a
Screenshot: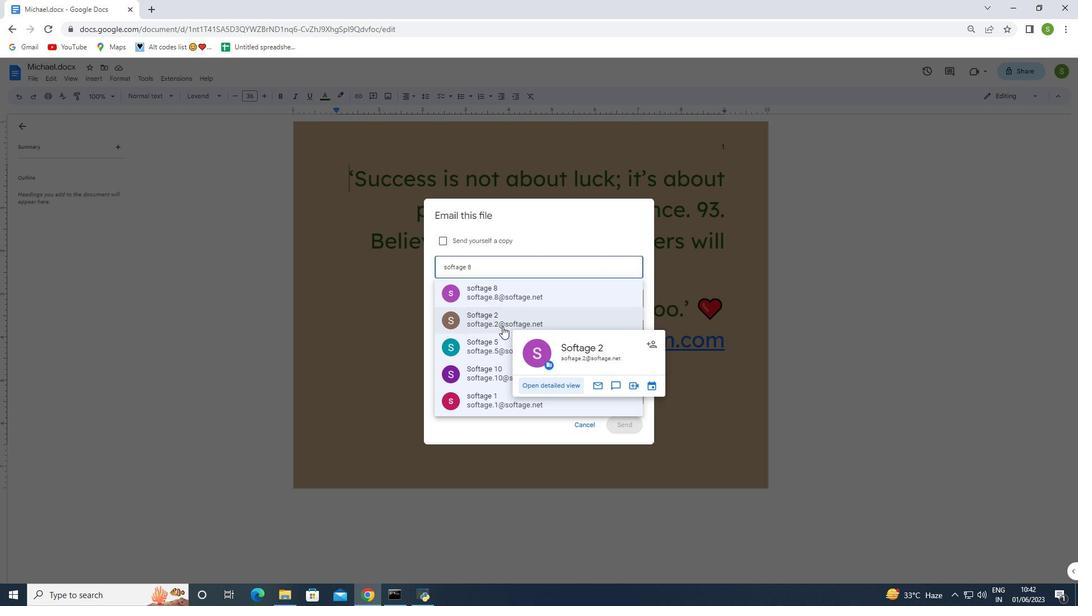 
Action: Mouse moved to (505, 325)
Screenshot: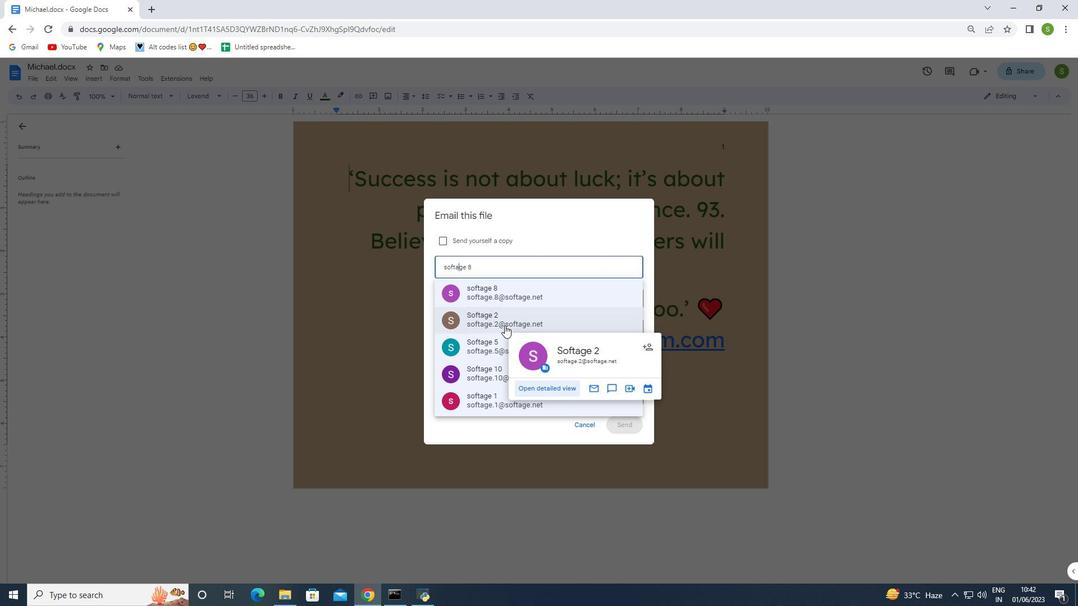 
Action: Key pressed ge.3
Screenshot: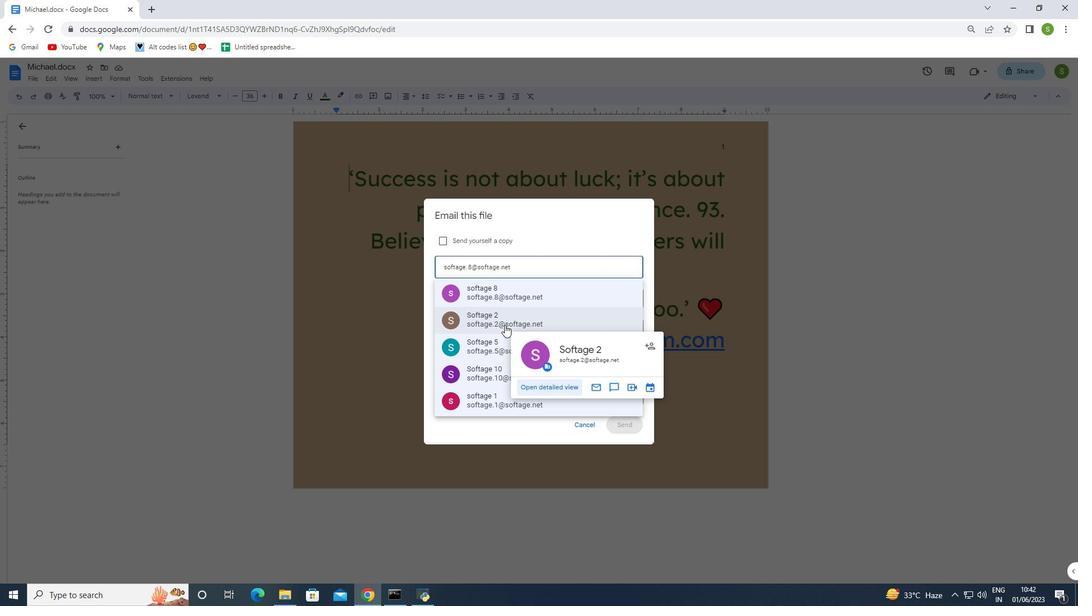 
Action: Mouse moved to (507, 295)
Screenshot: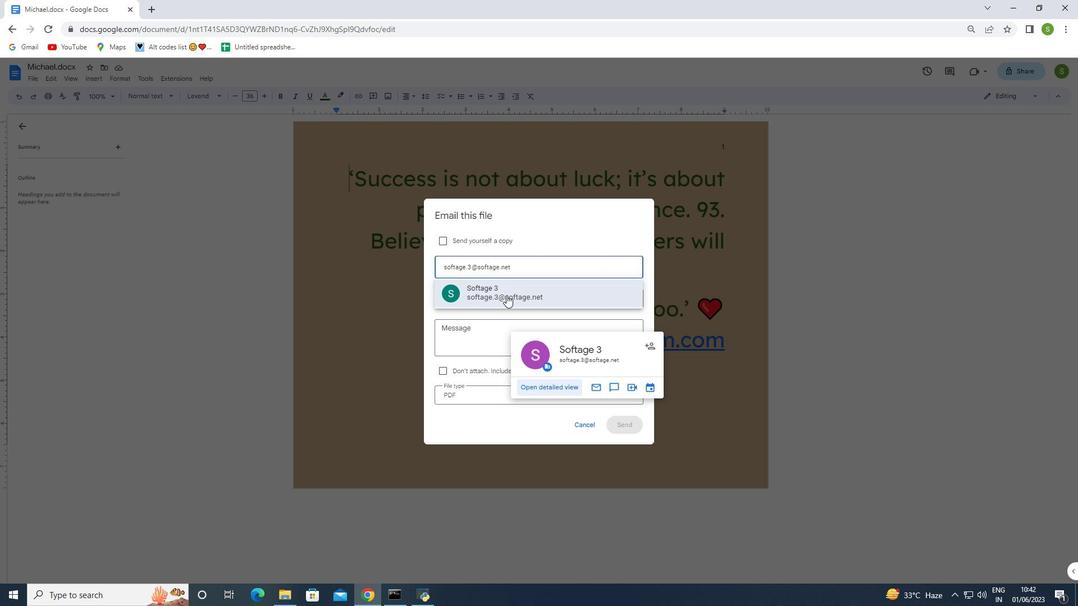 
Action: Mouse pressed left at (507, 295)
Screenshot: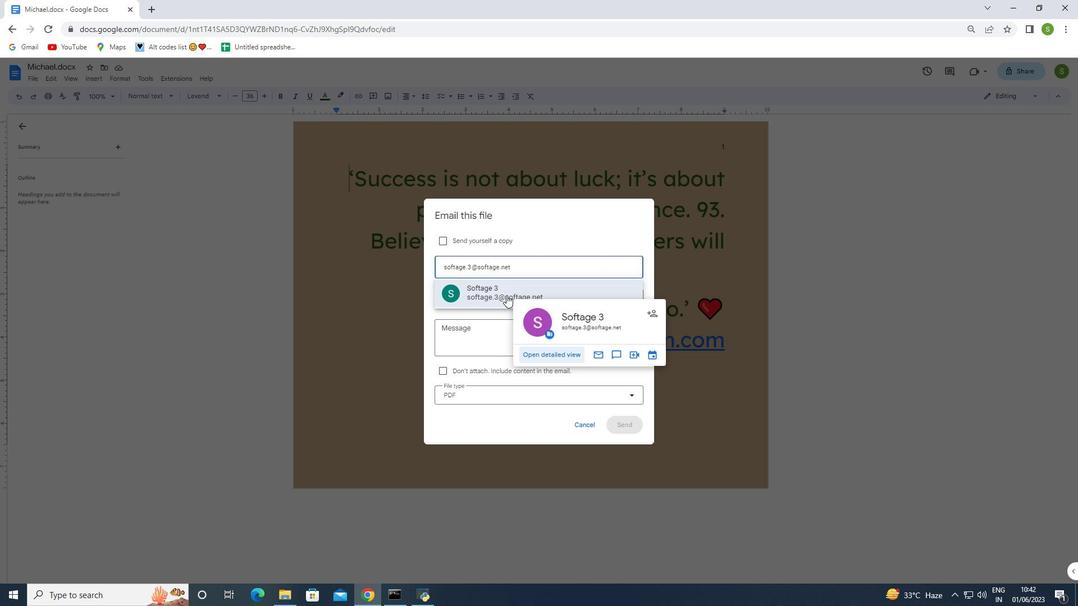 
Action: Mouse moved to (478, 345)
Screenshot: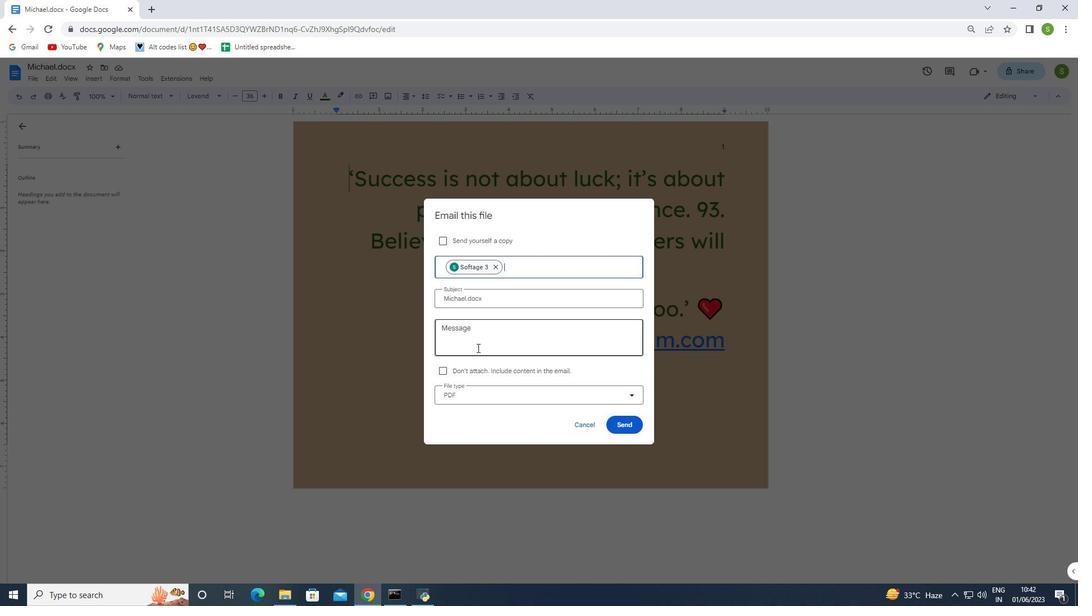 
Action: Mouse pressed left at (478, 345)
Screenshot: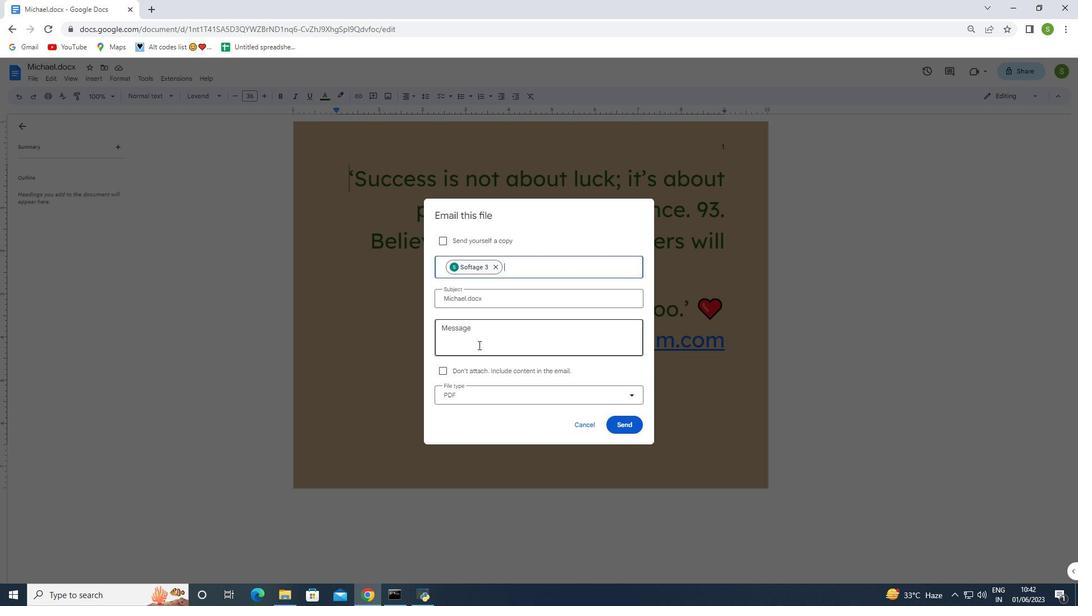
Action: Mouse moved to (480, 347)
Screenshot: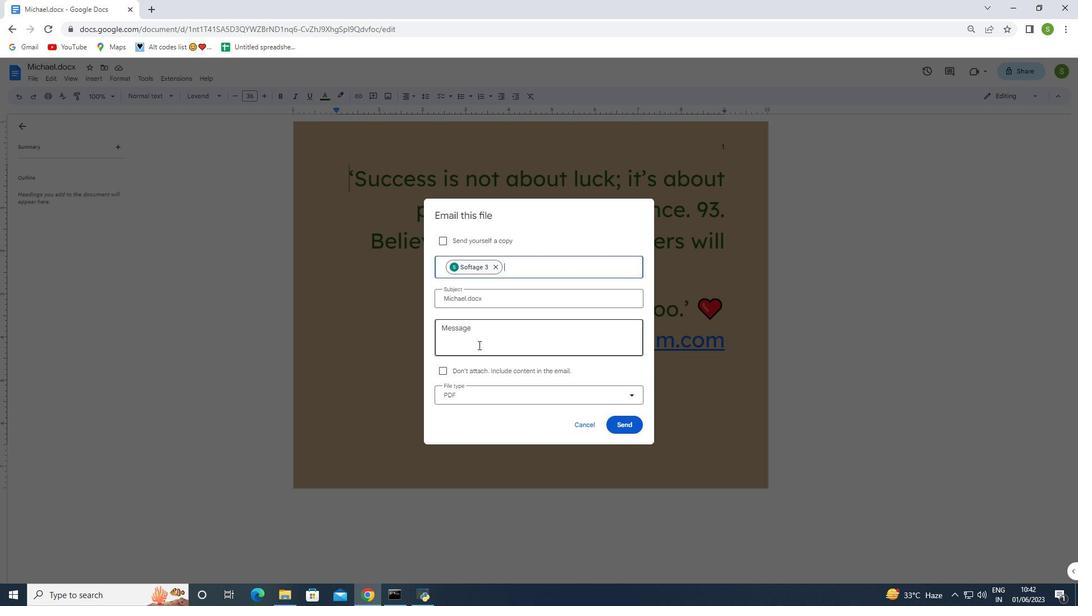 
Action: Key pressed <Key.shift>Attached<Key.space>attention<Key.space><Key.shift>Needed<Key.space><Key.shift_r>:<Key.space><Key.shift>Please<Key.shift>
Screenshot: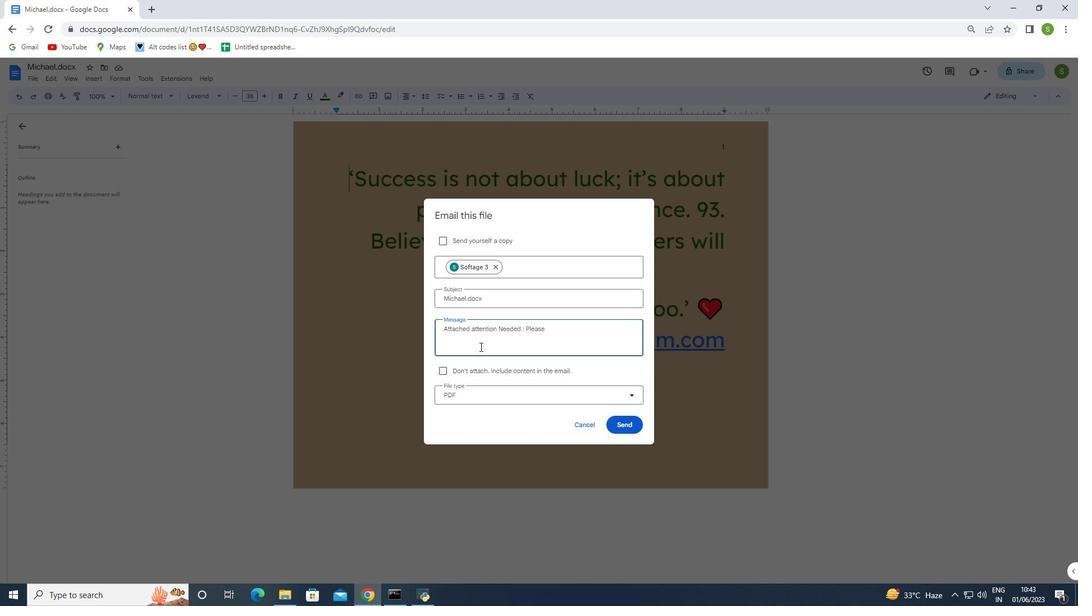 
Action: Mouse moved to (600, 402)
Screenshot: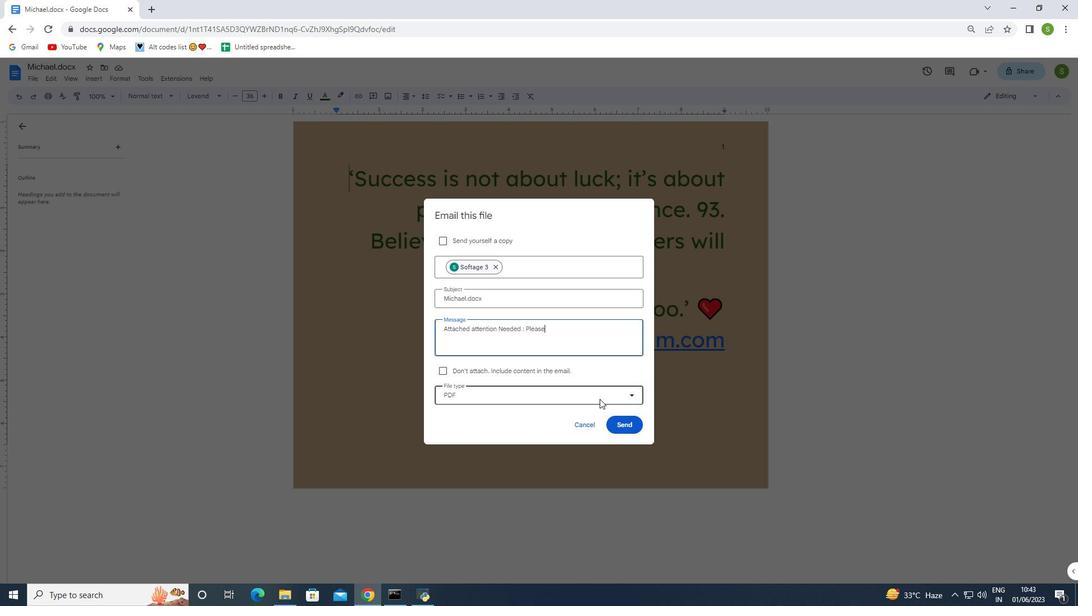 
Action: Mouse pressed left at (600, 402)
Screenshot: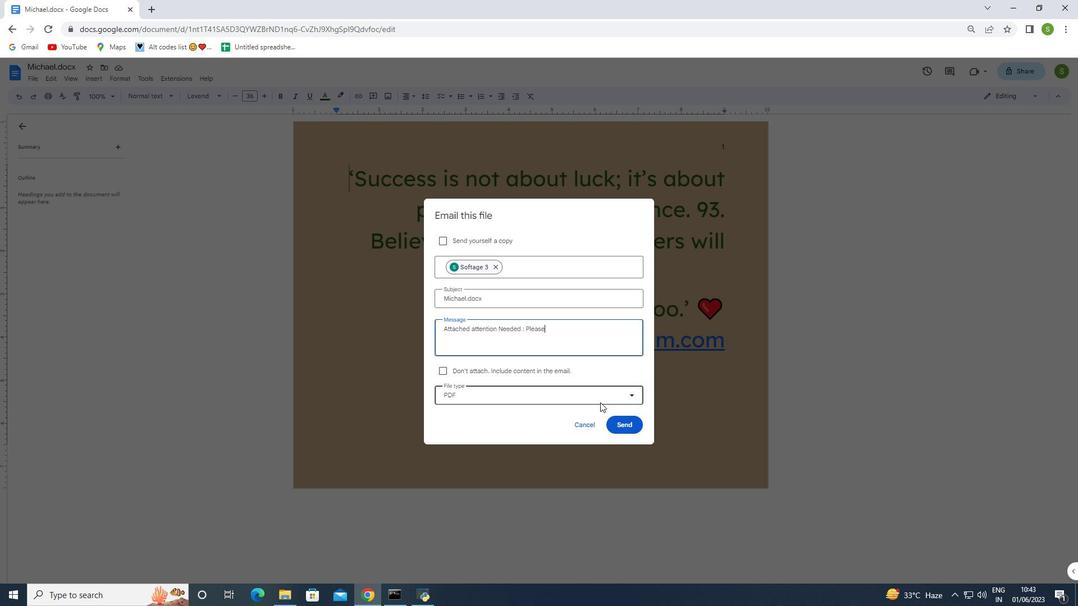 
Action: Mouse moved to (487, 488)
Screenshot: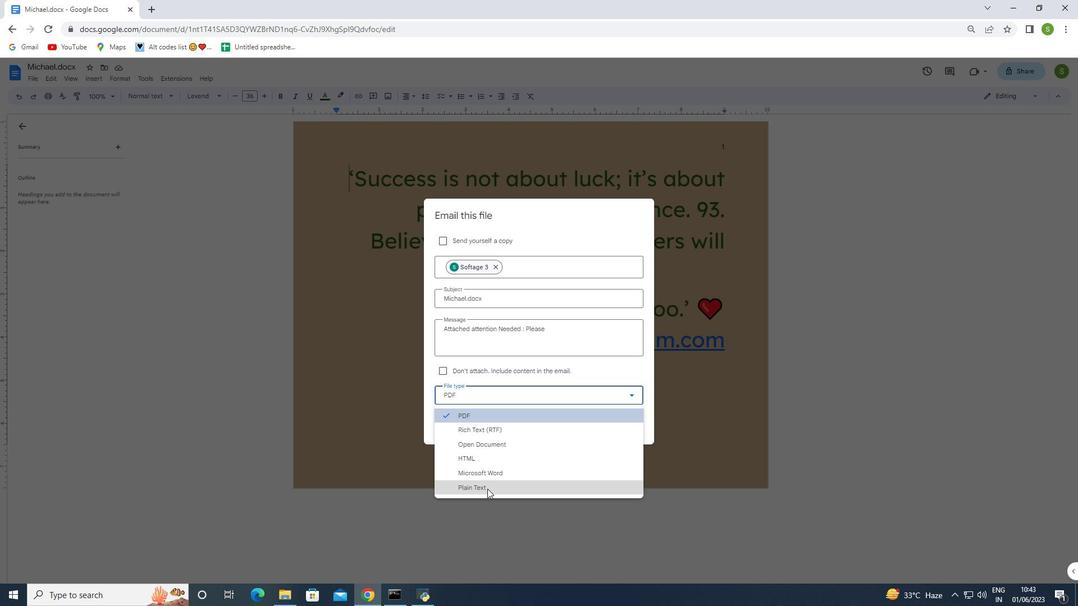 
Action: Mouse pressed left at (487, 488)
Screenshot: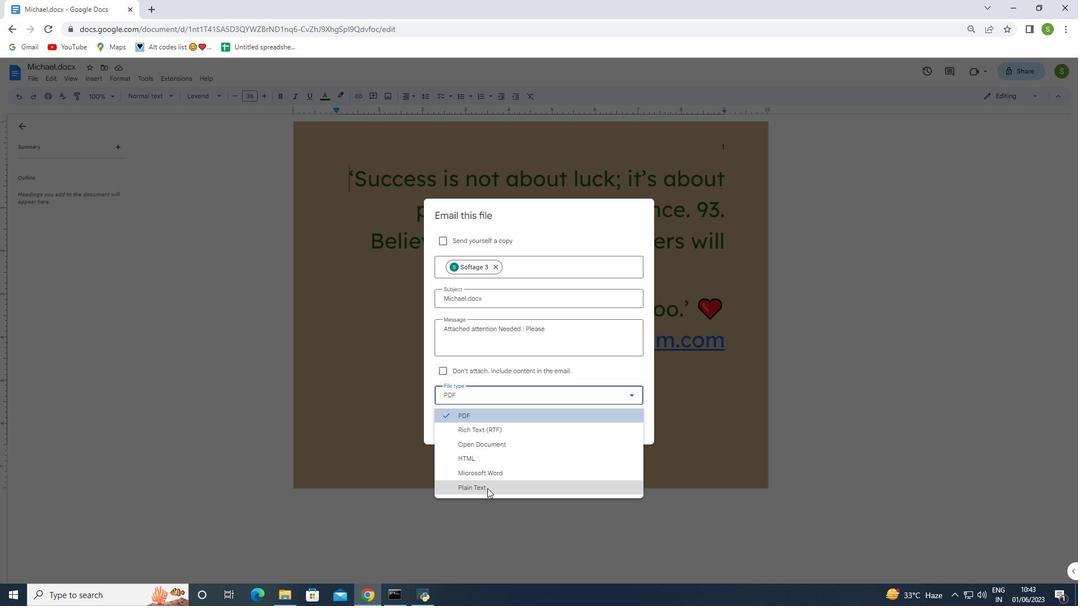 
Action: Mouse moved to (483, 300)
Screenshot: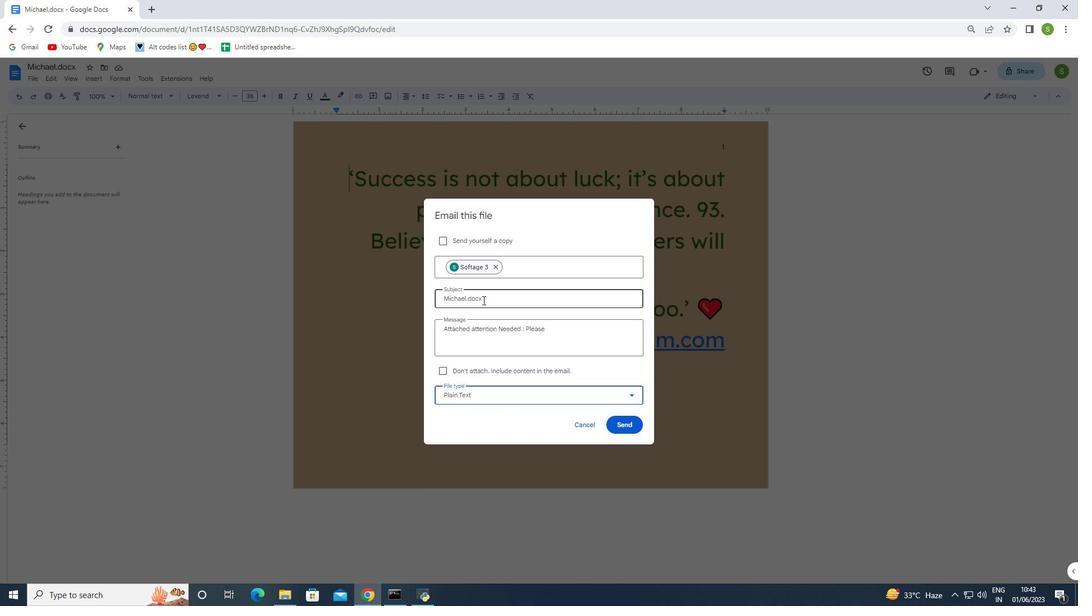 
Action: Mouse pressed left at (483, 300)
Screenshot: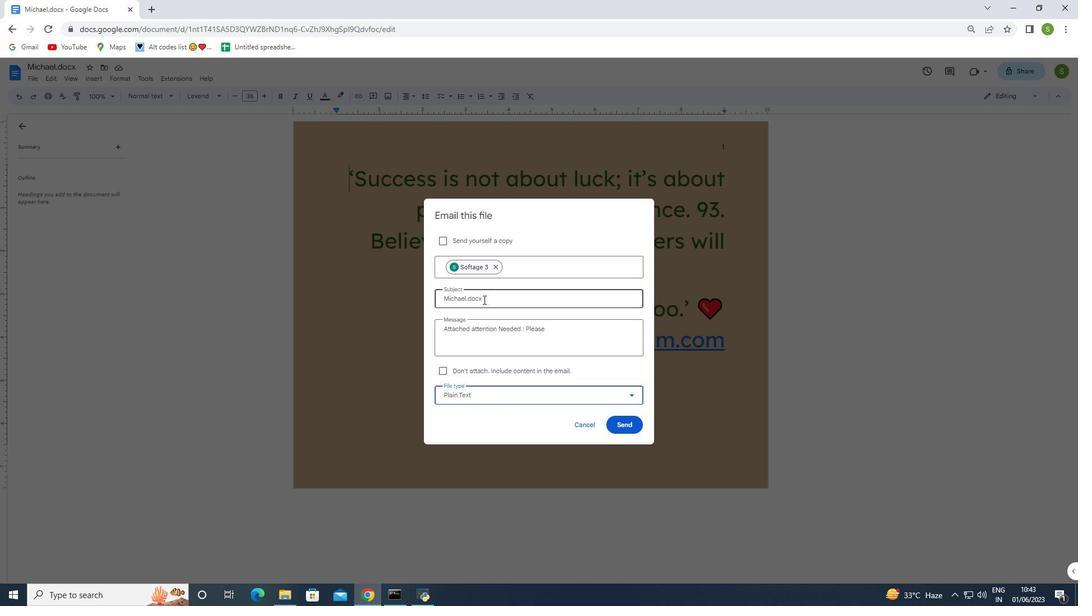 
Action: Mouse moved to (502, 299)
Screenshot: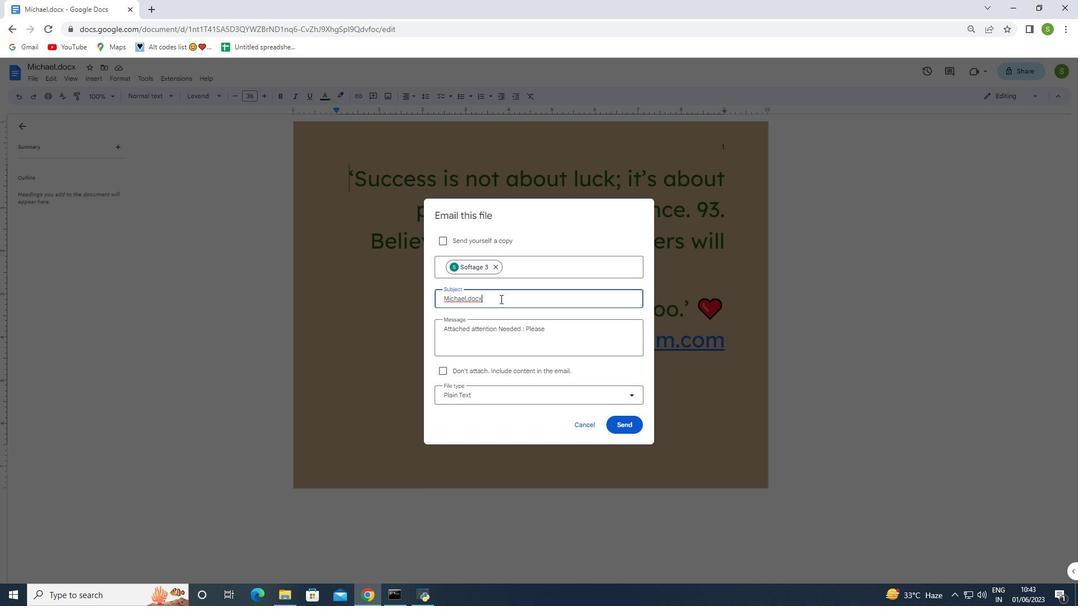 
Action: Mouse pressed left at (502, 299)
Screenshot: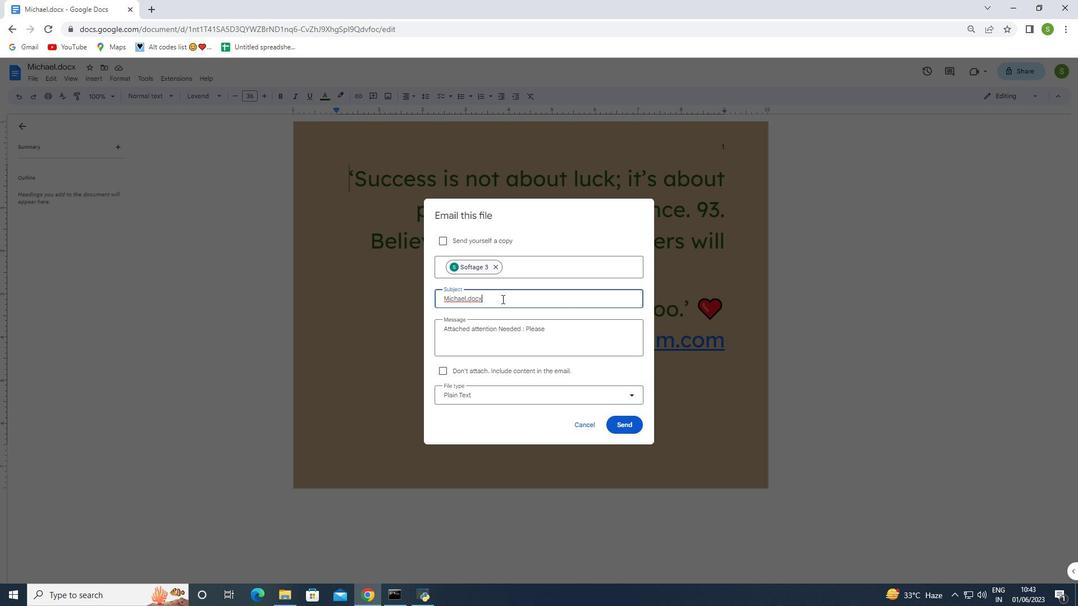 
Action: Mouse moved to (511, 391)
Screenshot: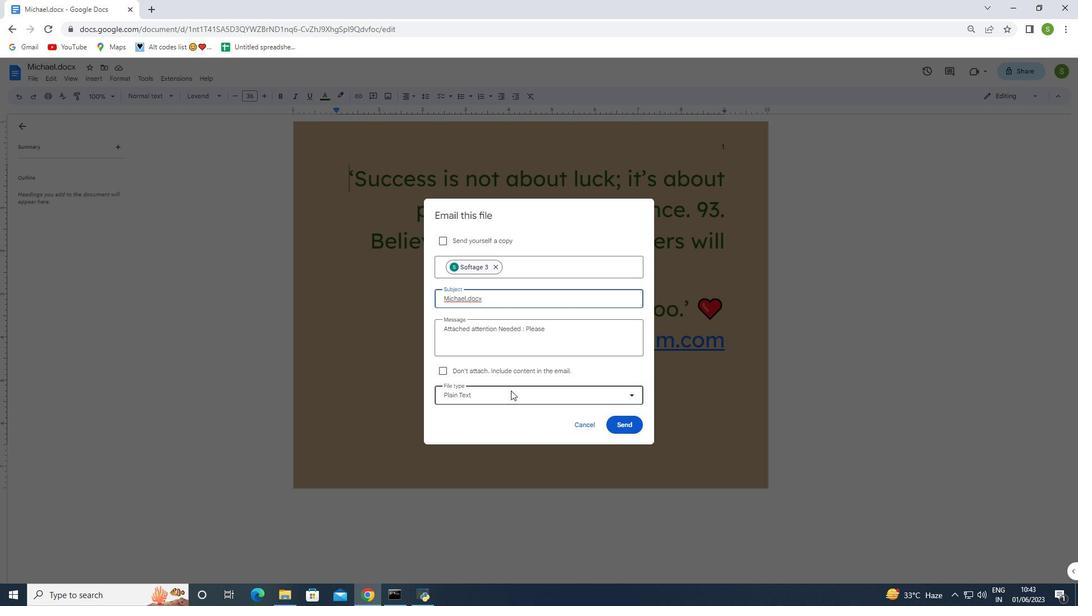 
Action: Mouse pressed left at (511, 391)
Screenshot: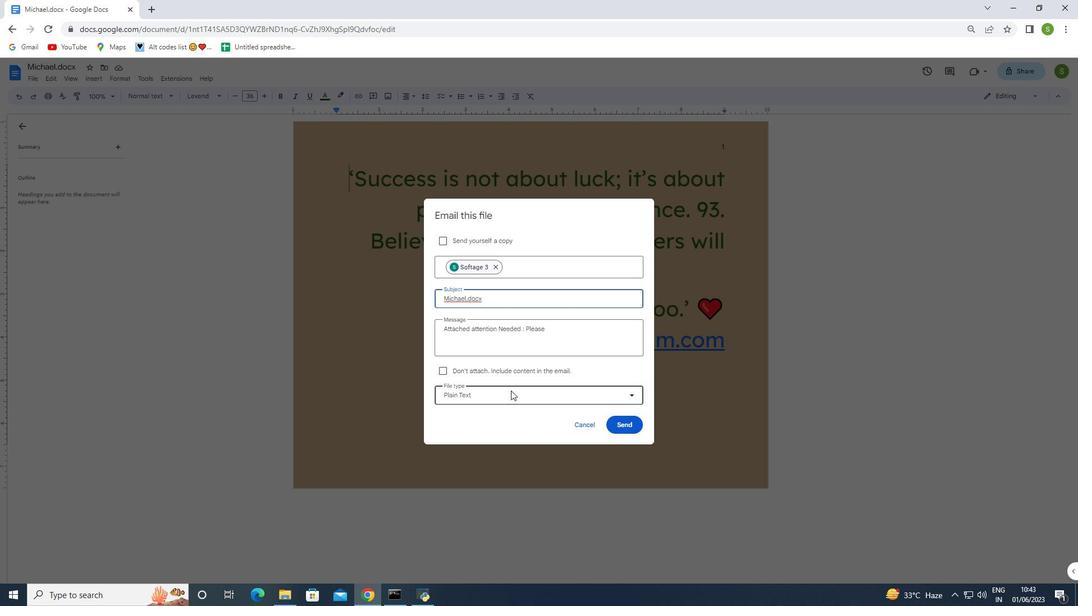 
Action: Mouse moved to (512, 388)
Screenshot: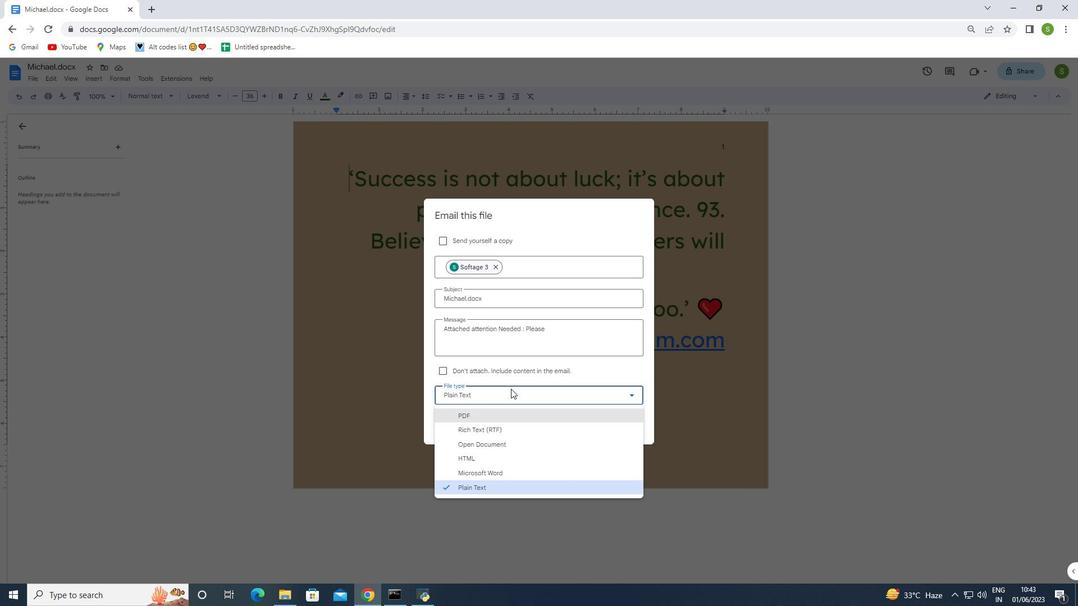 
Action: Mouse pressed left at (512, 388)
Screenshot: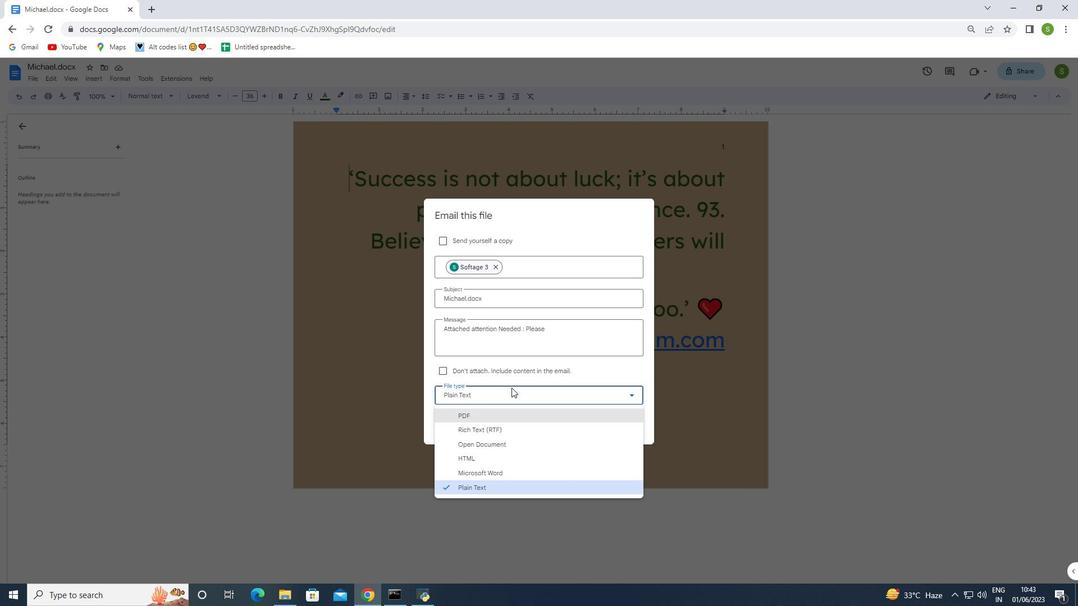 
Action: Mouse moved to (445, 369)
Screenshot: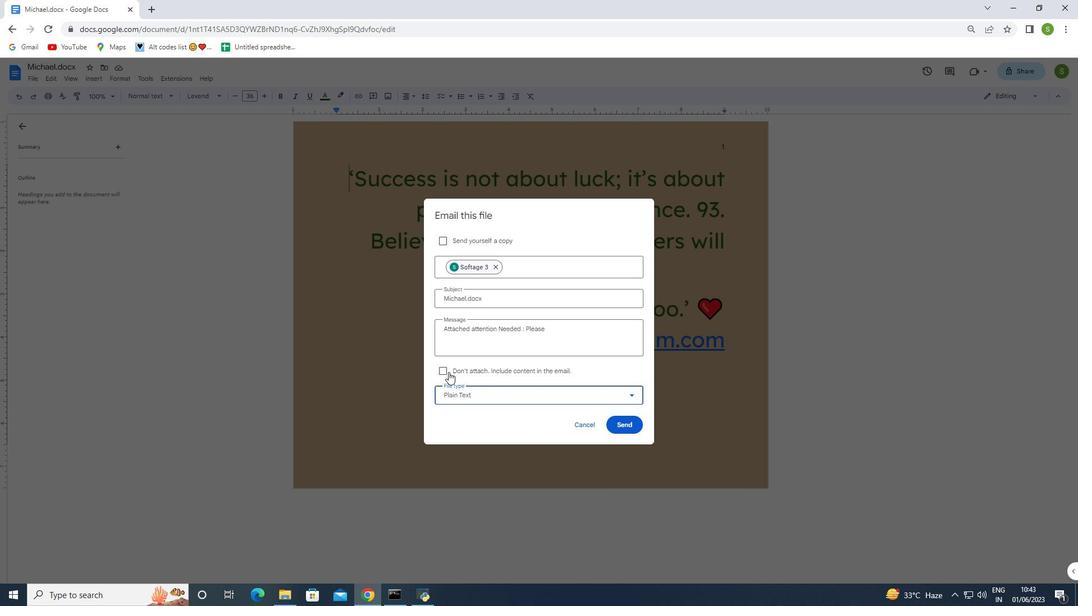 
Action: Mouse pressed left at (445, 369)
Screenshot: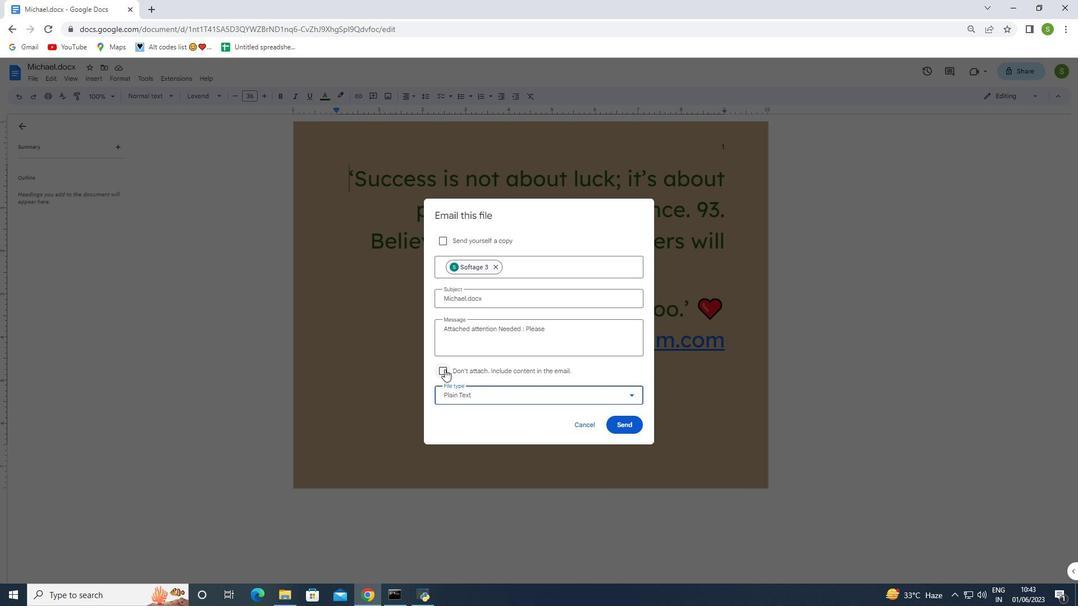 
Action: Mouse moved to (443, 380)
Screenshot: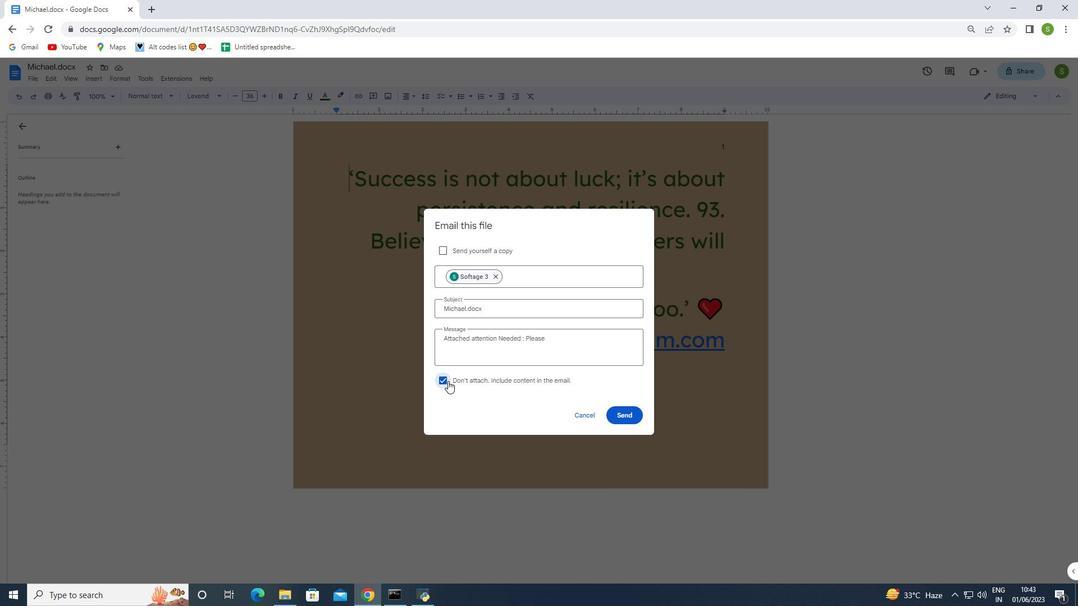 
Action: Mouse pressed left at (443, 380)
Screenshot: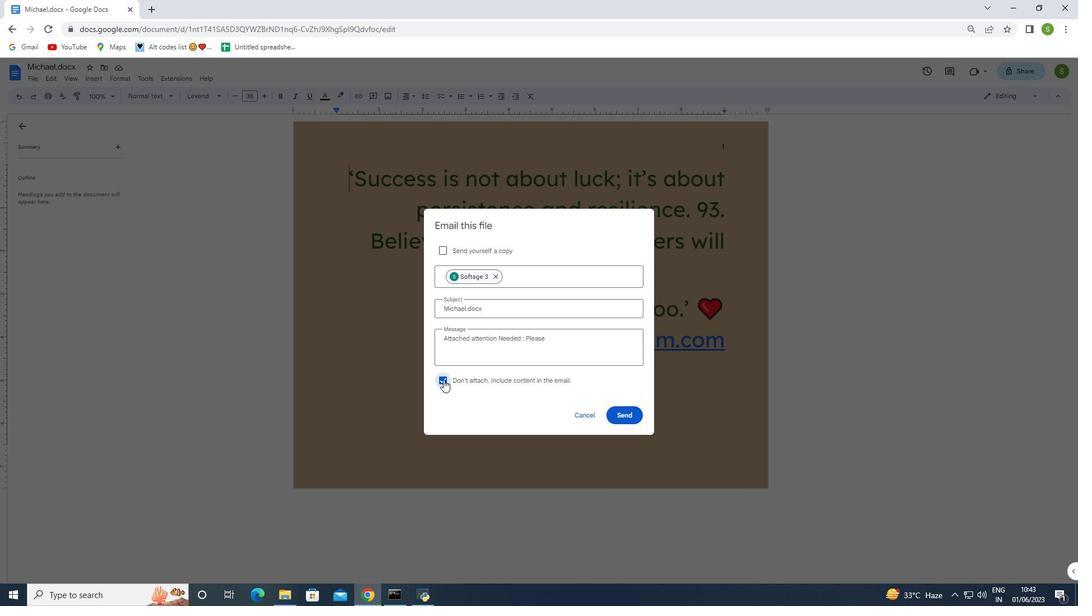 
Action: Mouse moved to (550, 333)
Screenshot: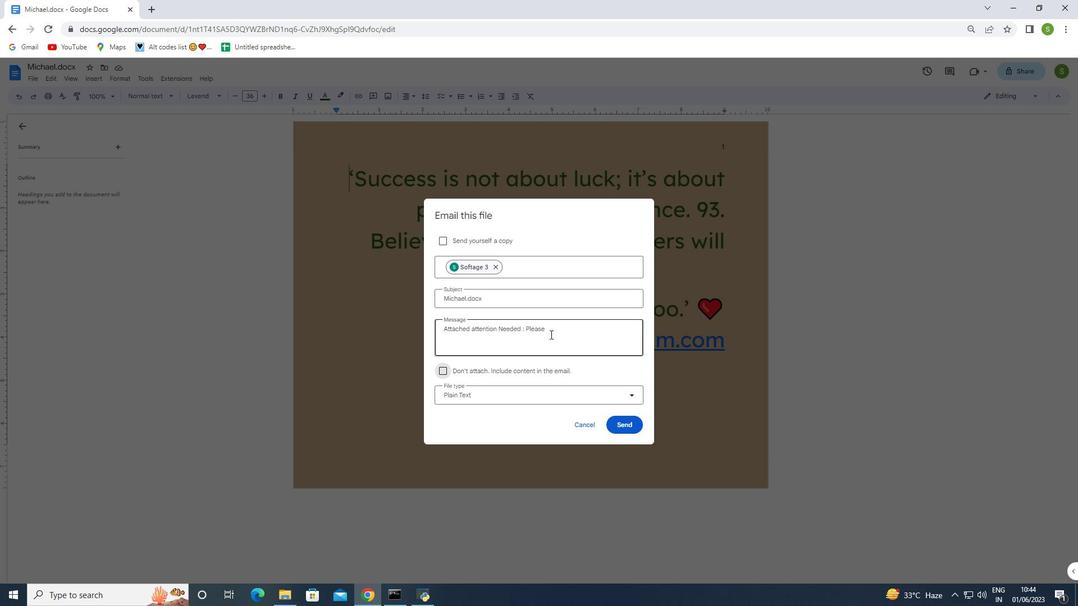 
Action: Mouse pressed left at (550, 333)
Screenshot: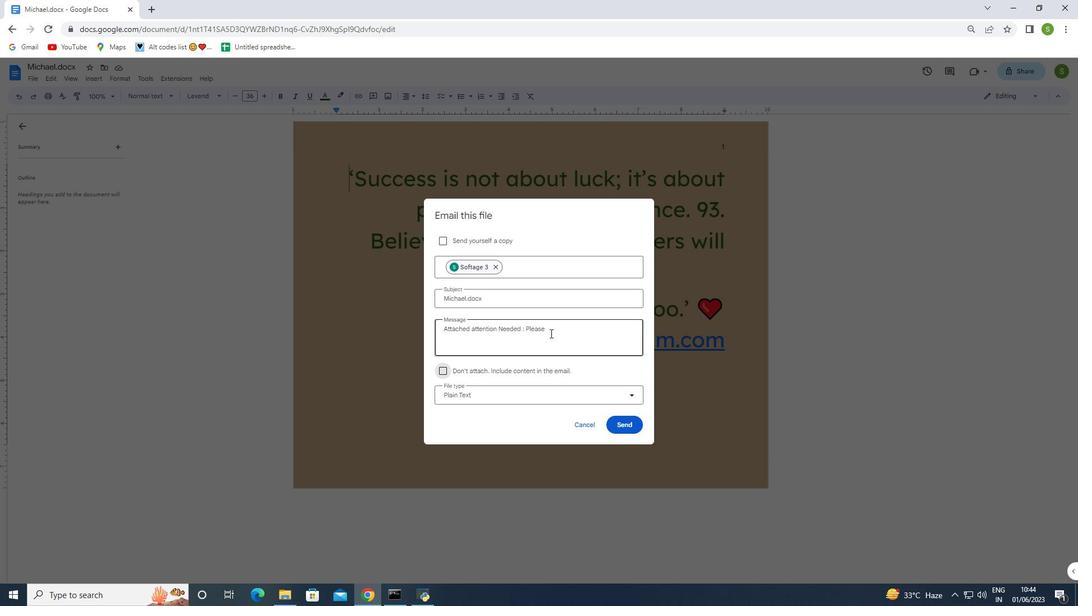 
Action: Mouse moved to (551, 334)
Screenshot: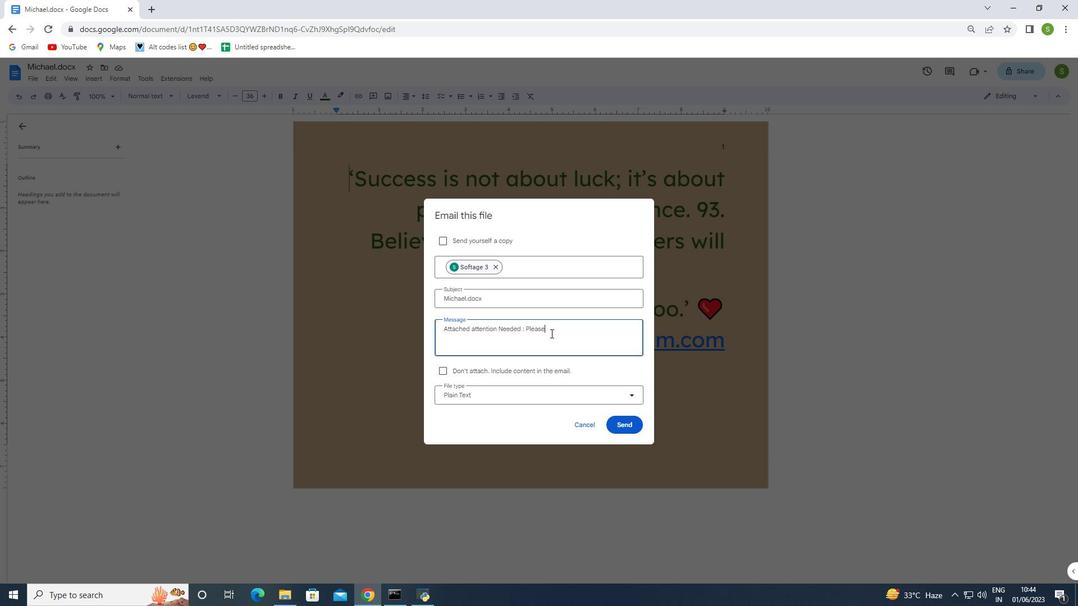 
Action: Key pressed <Key.space>prioritize<Key.space>going<Key.space>through<Key.space>the<Key.space>email<Key.space><Key.shift>I've<Key.space>sent
Screenshot: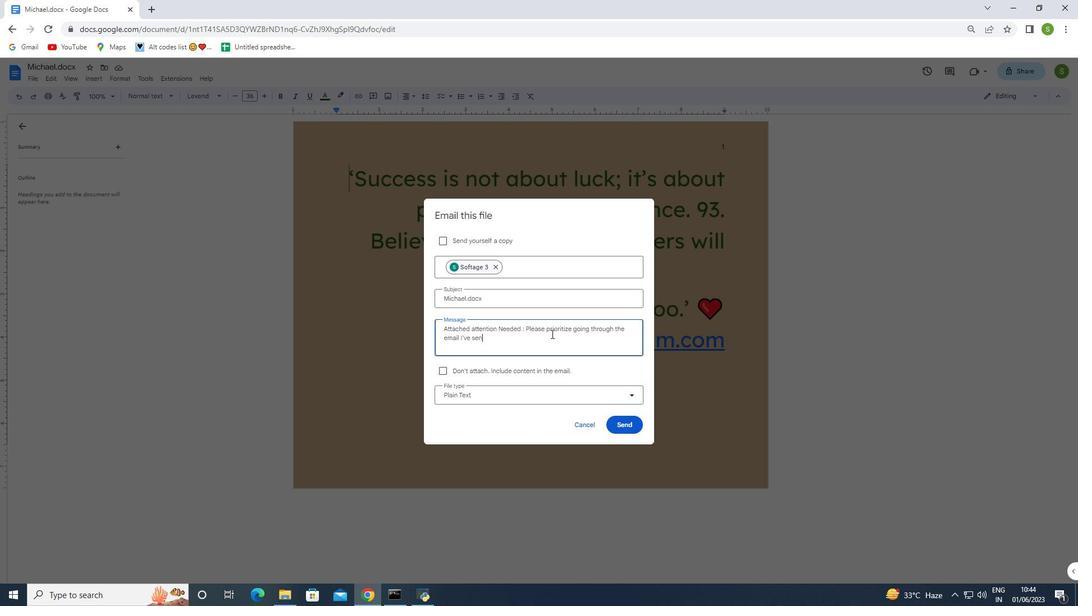 
Action: Mouse moved to (628, 428)
Screenshot: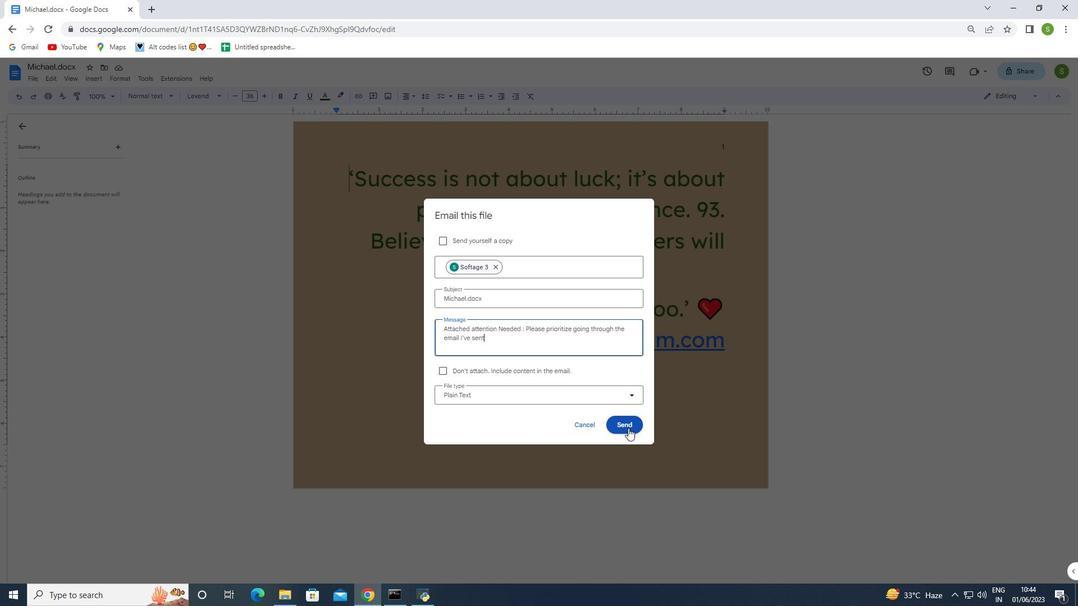 
Action: Mouse pressed left at (628, 428)
Screenshot: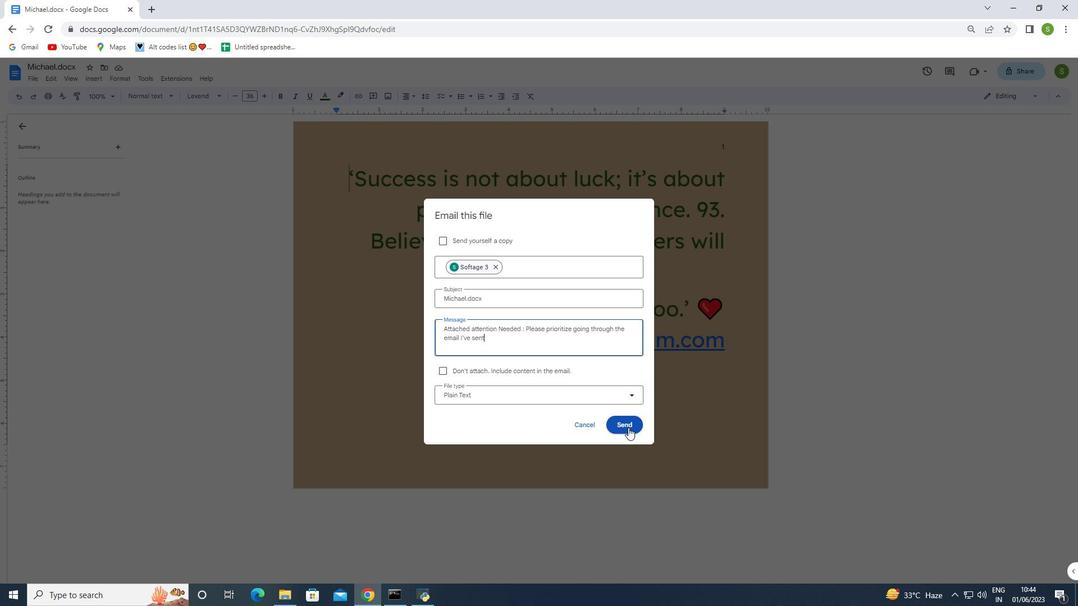 
Action: Mouse moved to (628, 428)
Screenshot: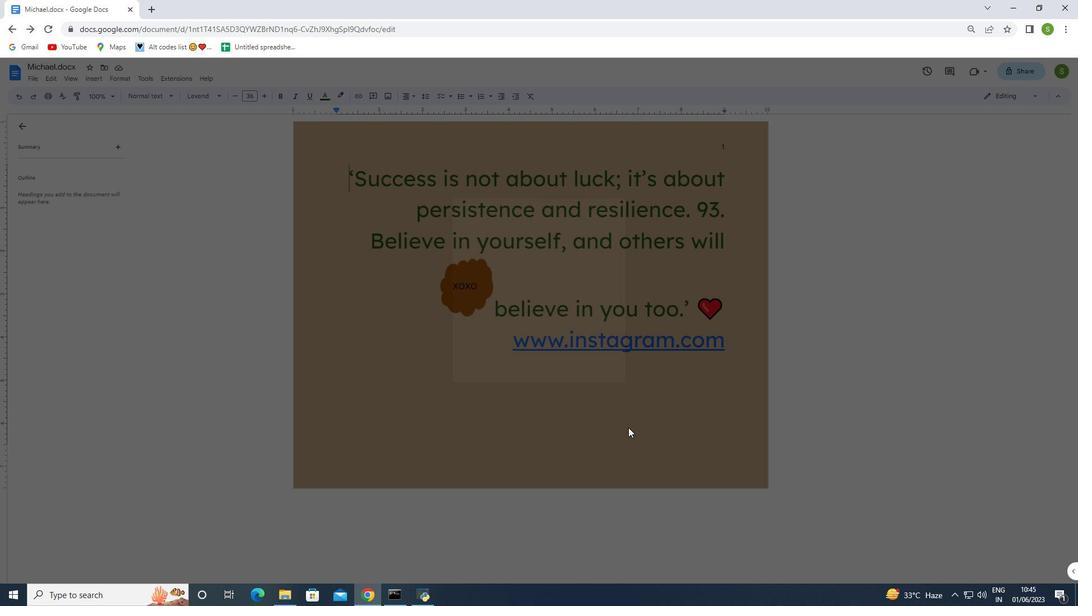 
